Task: Change  the formatting of the data to 'Which is Greater than 10 'In conditional formating, put the option 'Red Text. 'add another formatting option Format As Table, insert the option 'Light Gray, Table style light 1 'In the sheet  Expense Tracker Log Workbookbook
Action: Mouse moved to (232, 123)
Screenshot: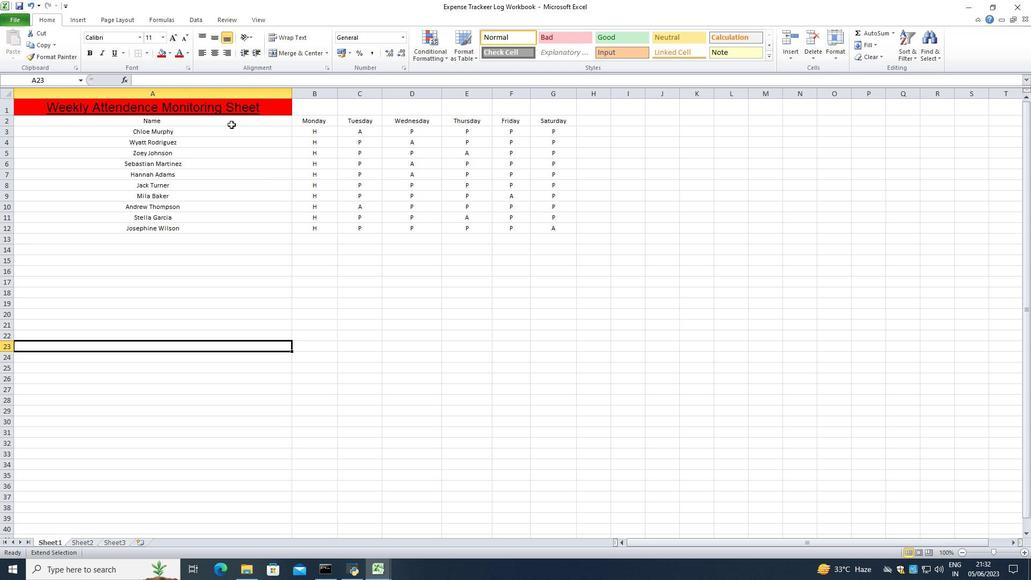 
Action: Mouse pressed left at (232, 123)
Screenshot: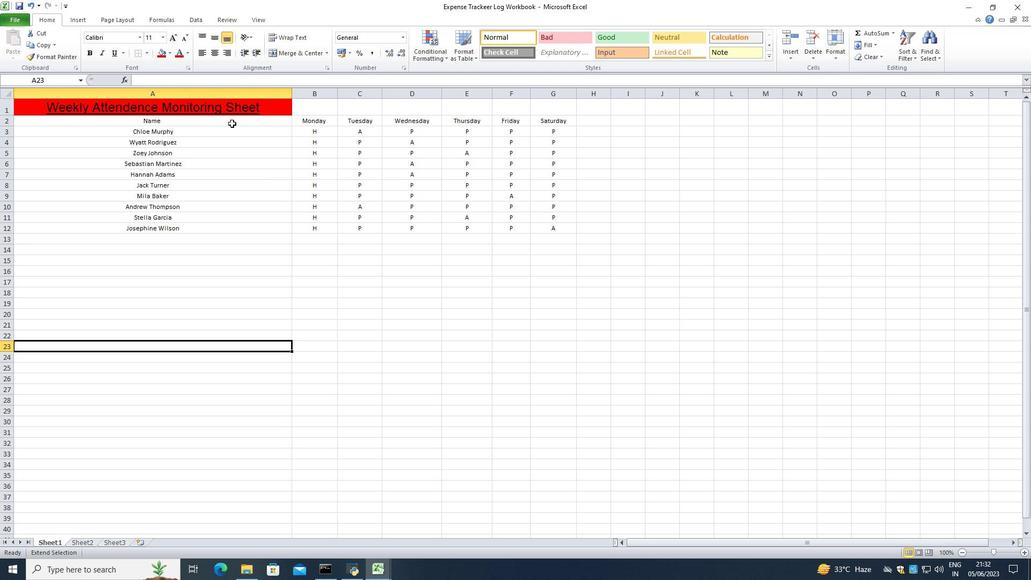 
Action: Key pressed <Key.right><Key.right><Key.right><Key.right><Key.right><Key.right>
Screenshot: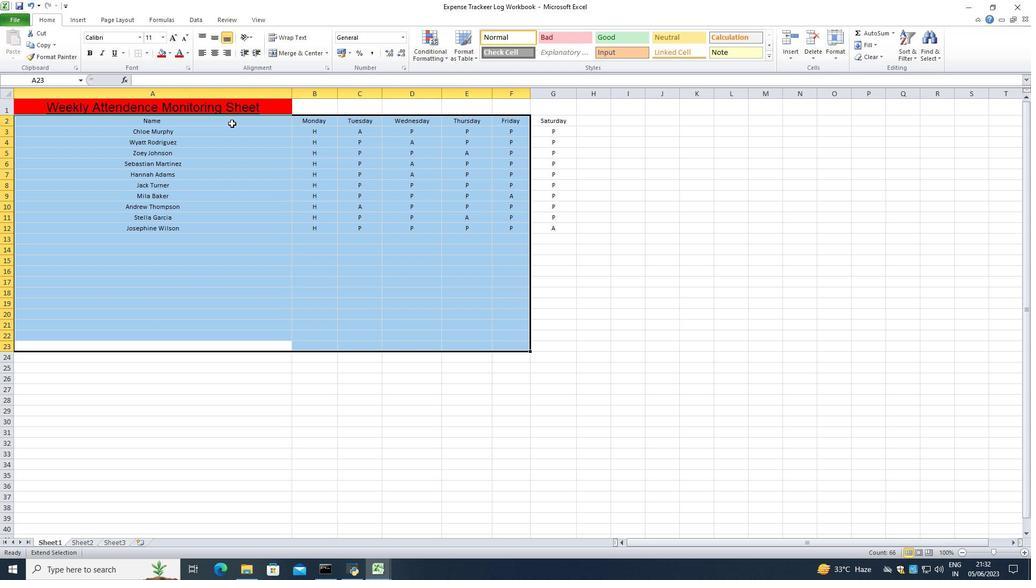 
Action: Mouse moved to (242, 123)
Screenshot: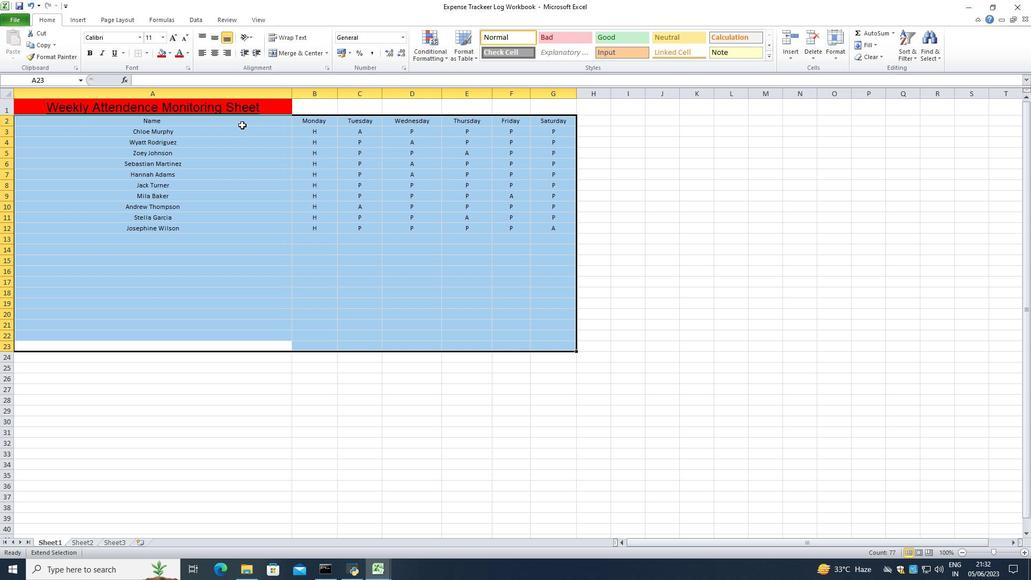 
Action: Mouse pressed left at (242, 123)
Screenshot: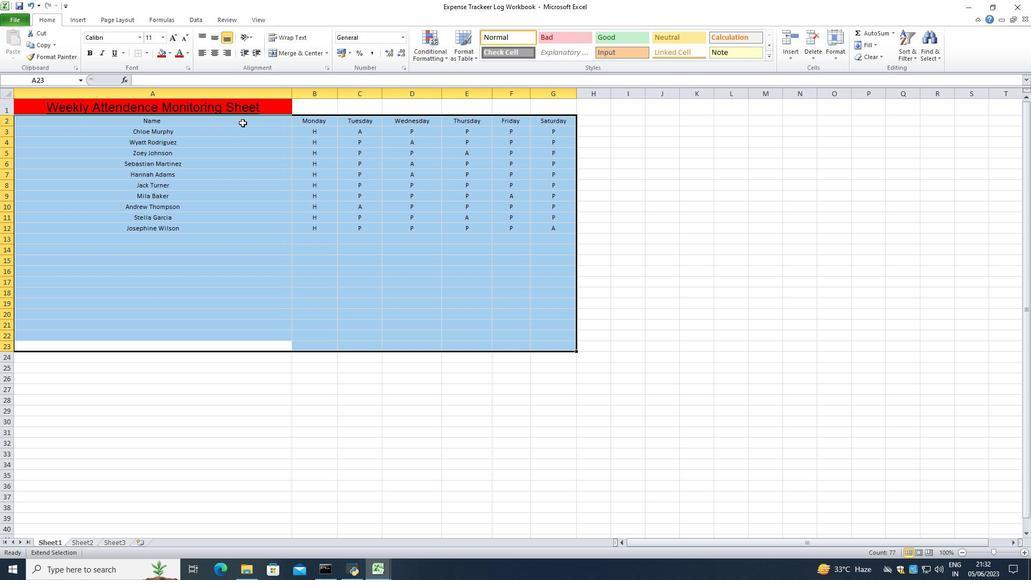 
Action: Mouse moved to (243, 121)
Screenshot: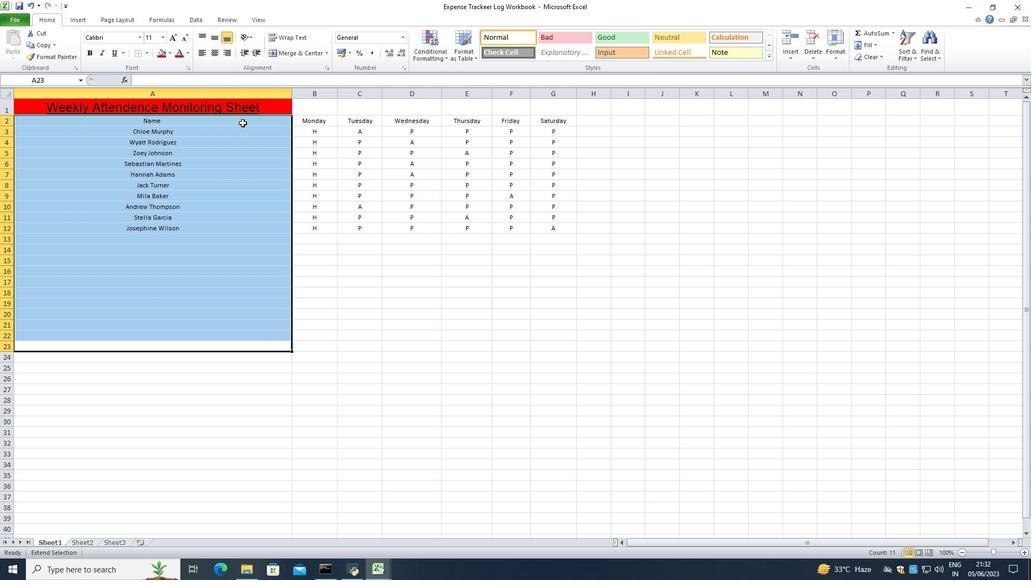 
Action: Mouse pressed left at (243, 121)
Screenshot: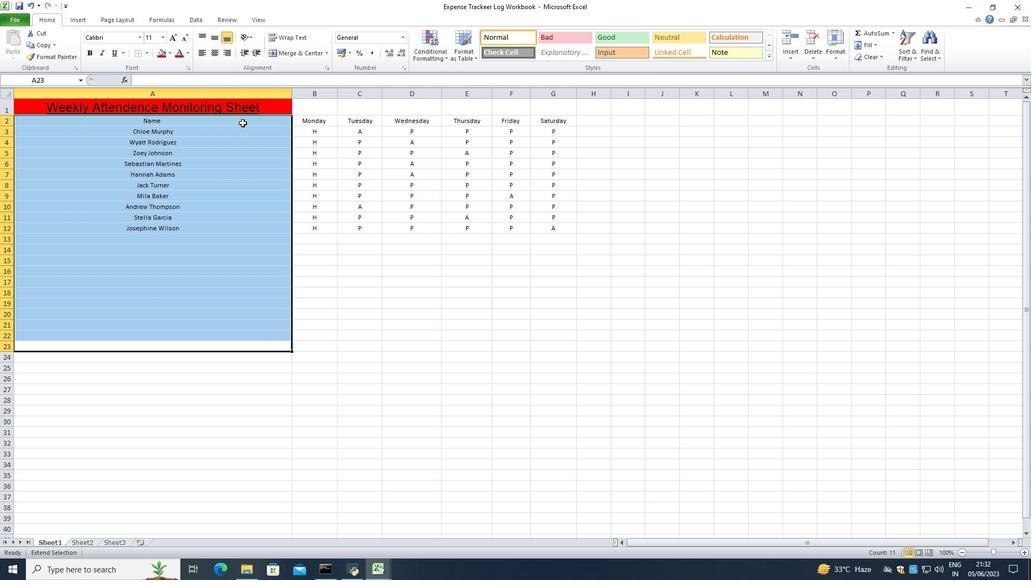 
Action: Mouse moved to (374, 306)
Screenshot: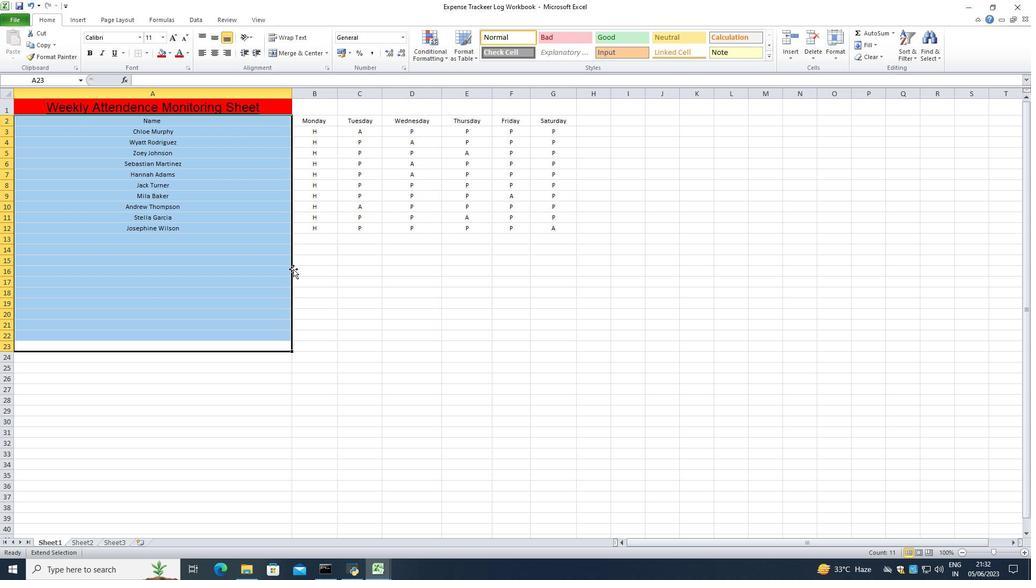 
Action: Mouse pressed left at (374, 306)
Screenshot: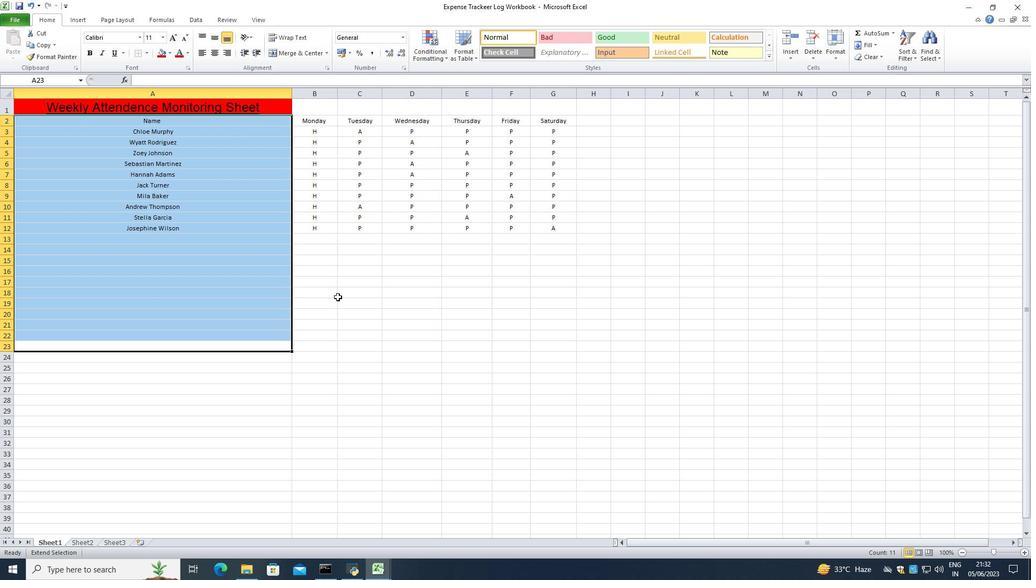 
Action: Mouse moved to (239, 155)
Screenshot: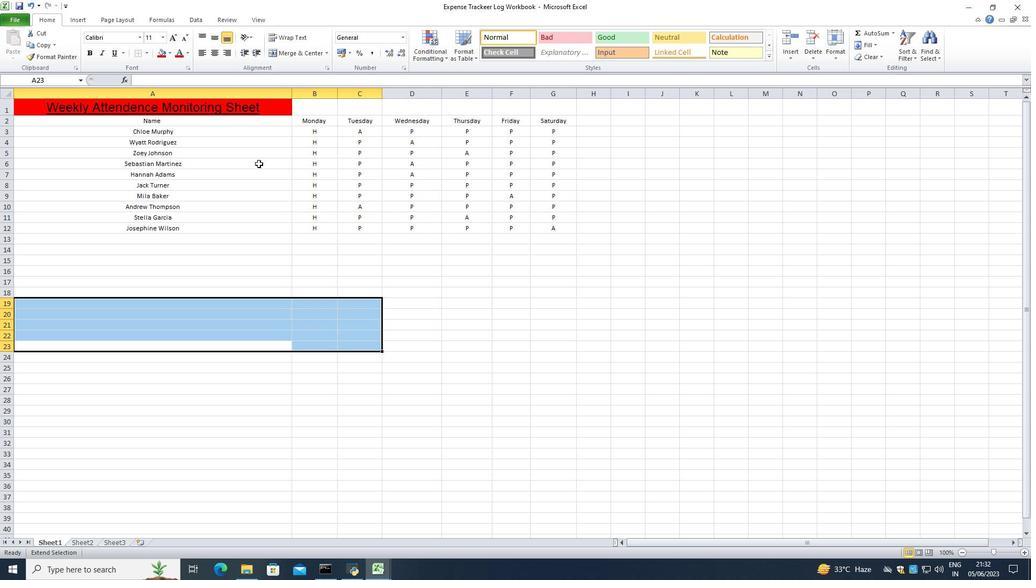 
Action: Mouse pressed left at (239, 155)
Screenshot: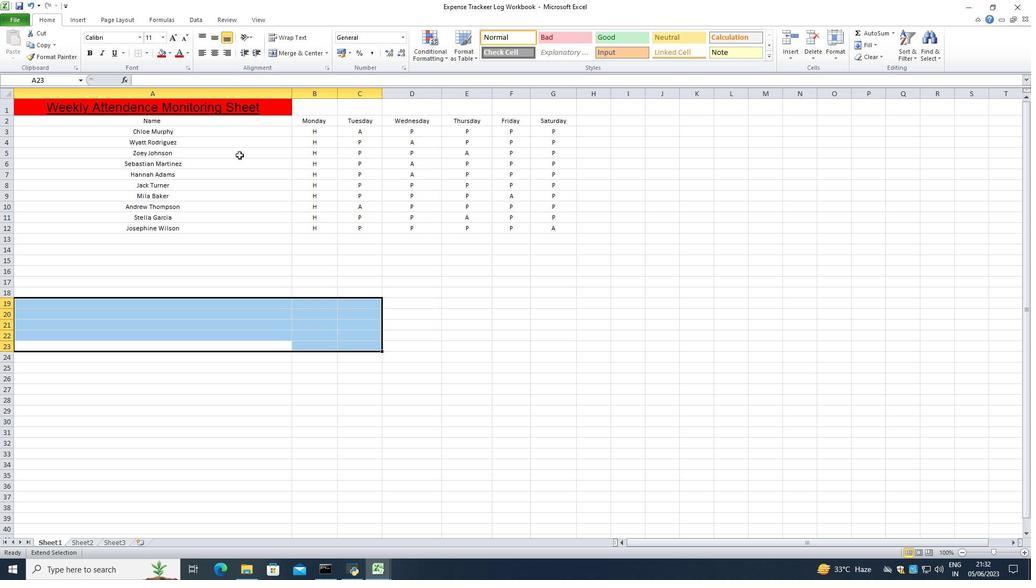 
Action: Mouse moved to (435, 44)
Screenshot: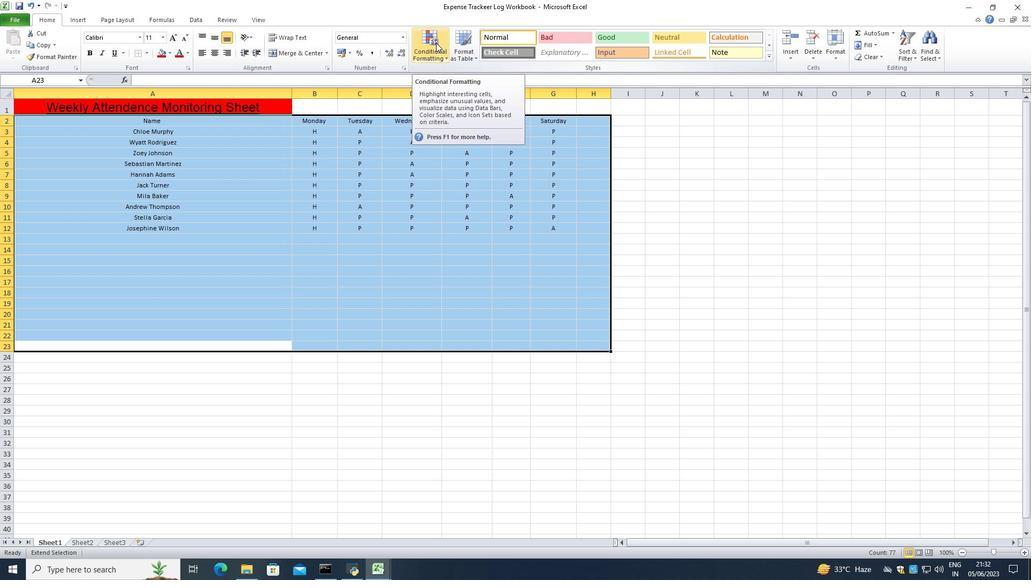 
Action: Mouse pressed left at (435, 44)
Screenshot: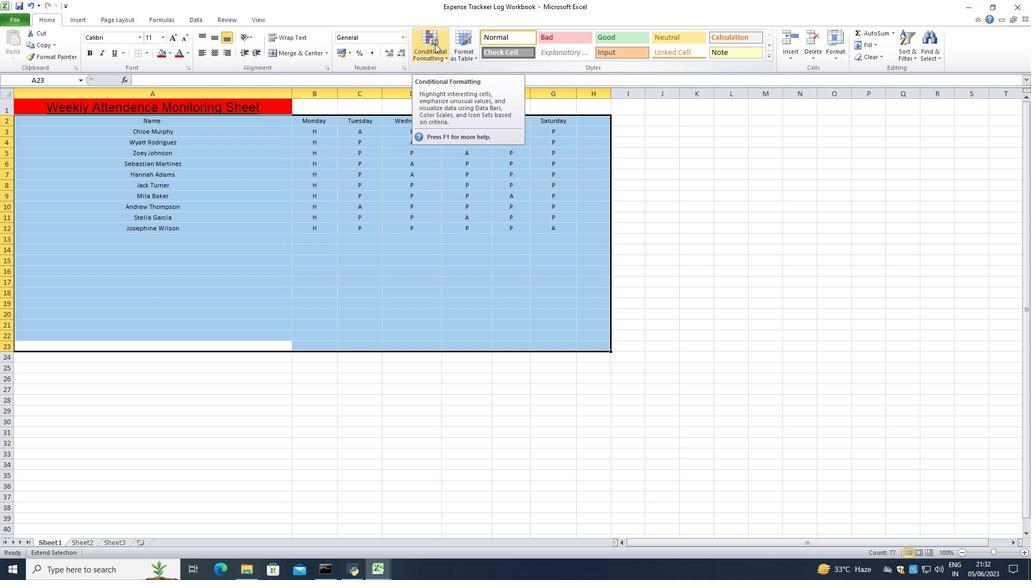 
Action: Mouse moved to (447, 73)
Screenshot: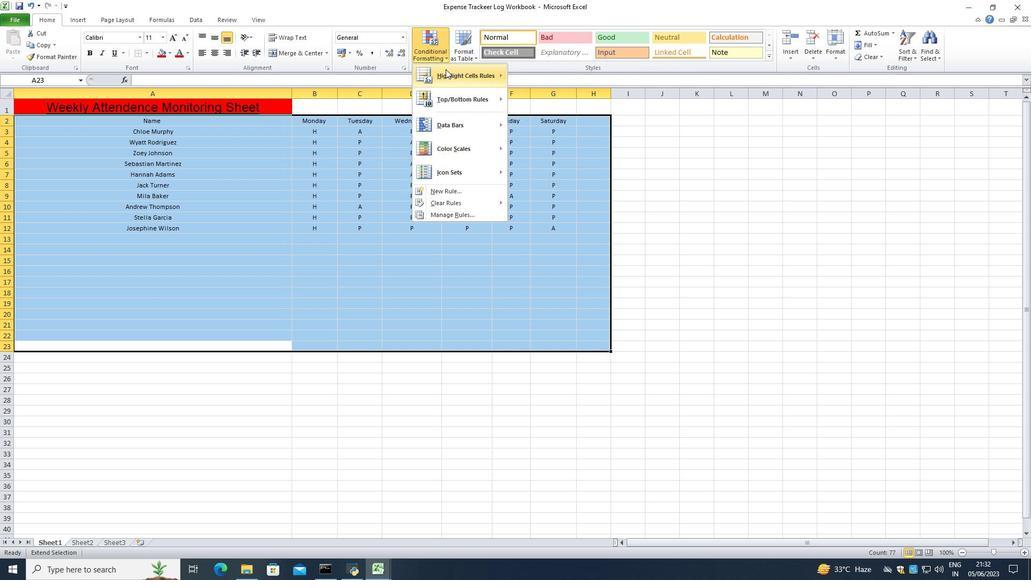 
Action: Mouse pressed left at (447, 73)
Screenshot: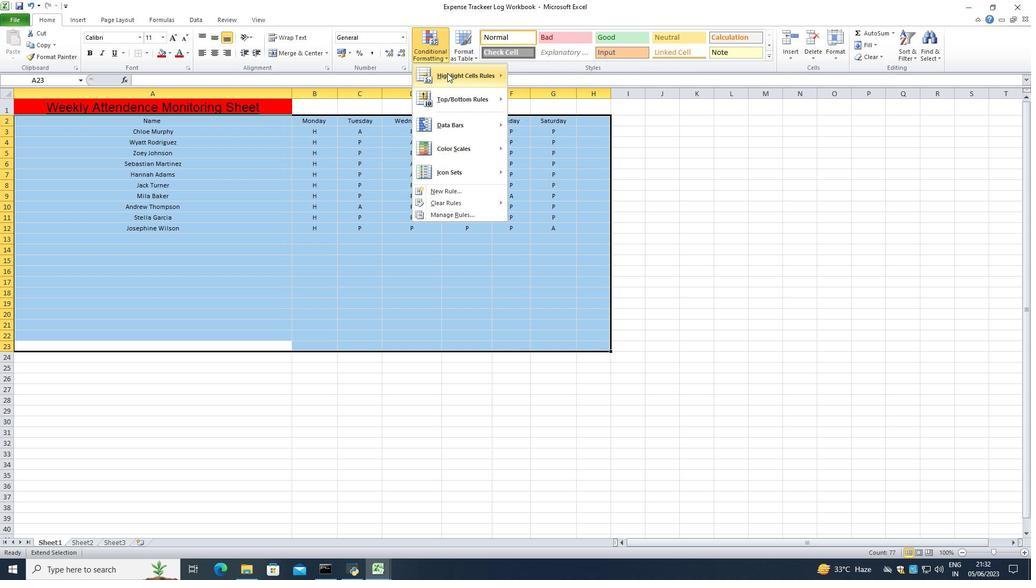 
Action: Mouse moved to (526, 78)
Screenshot: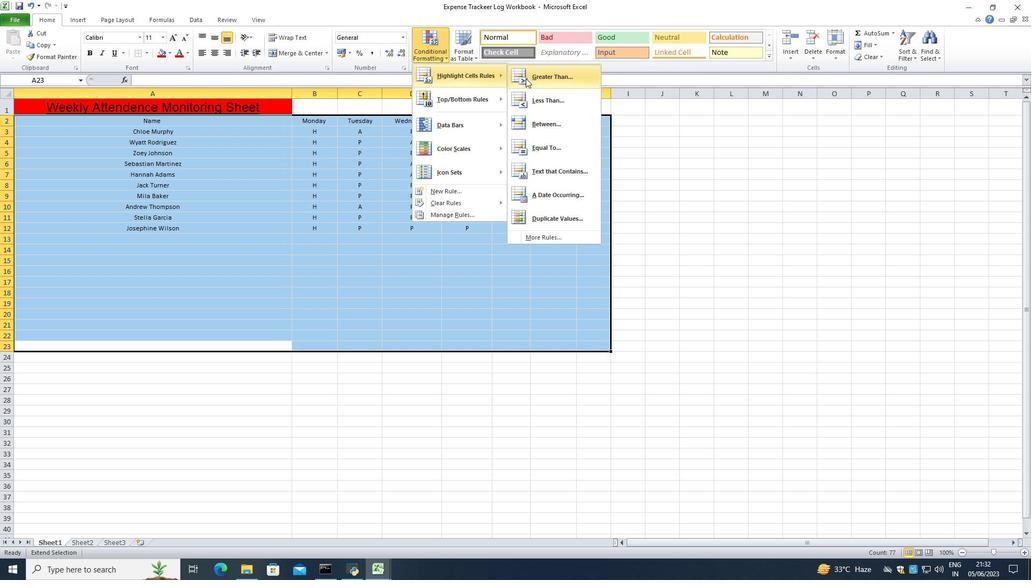 
Action: Mouse pressed left at (526, 78)
Screenshot: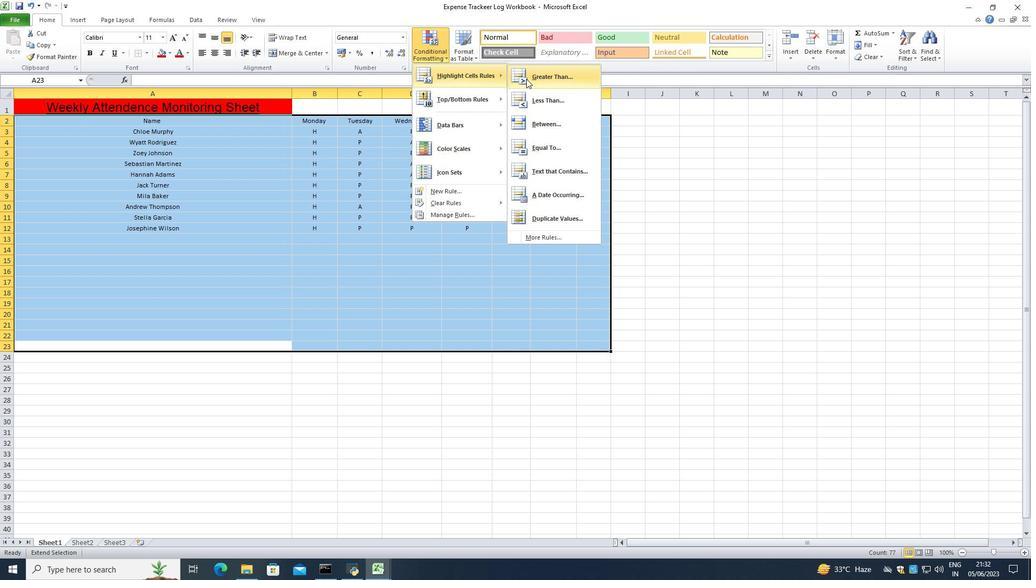 
Action: Mouse moved to (327, 231)
Screenshot: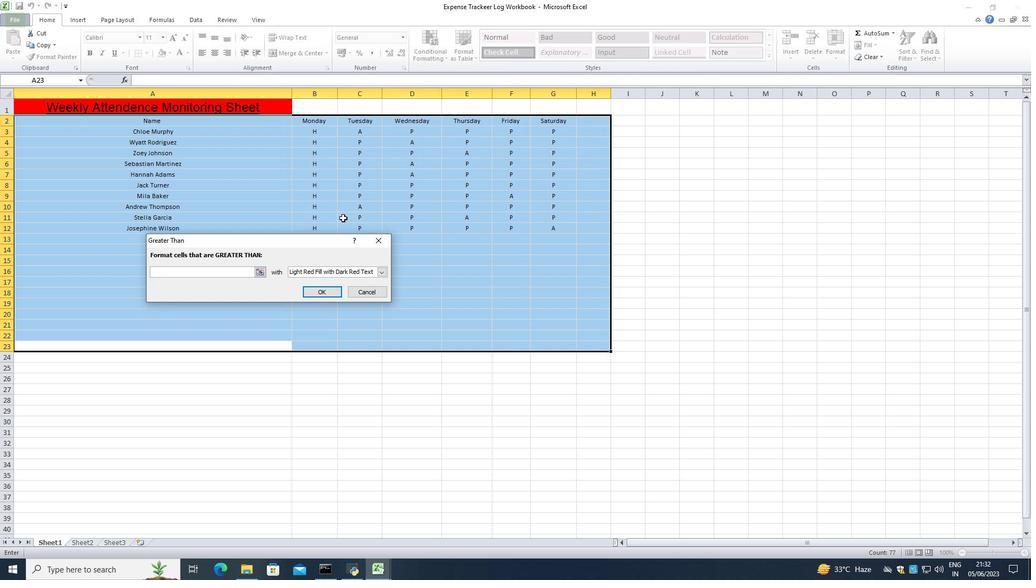 
Action: Key pressed 1
Screenshot: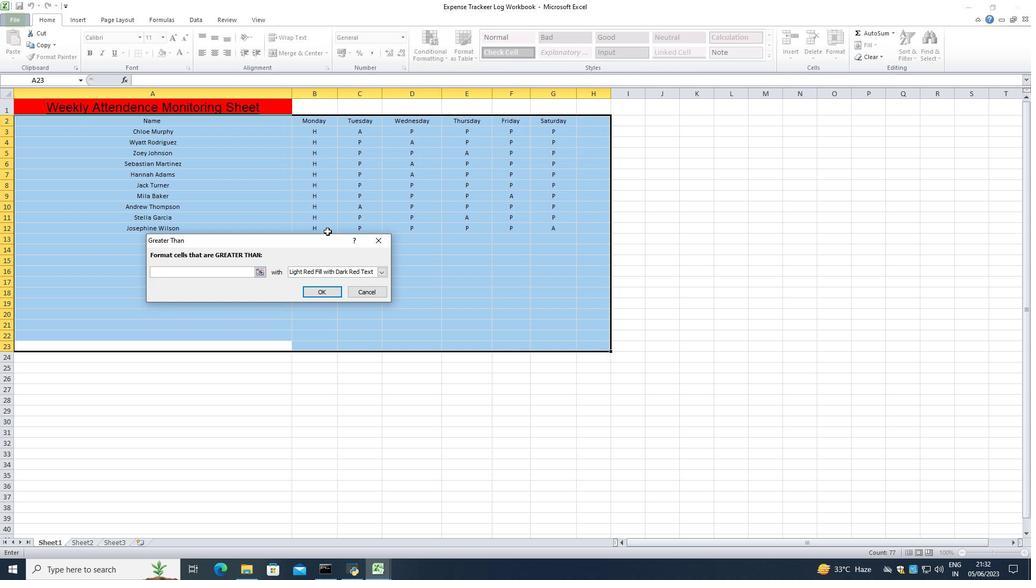 
Action: Mouse moved to (327, 231)
Screenshot: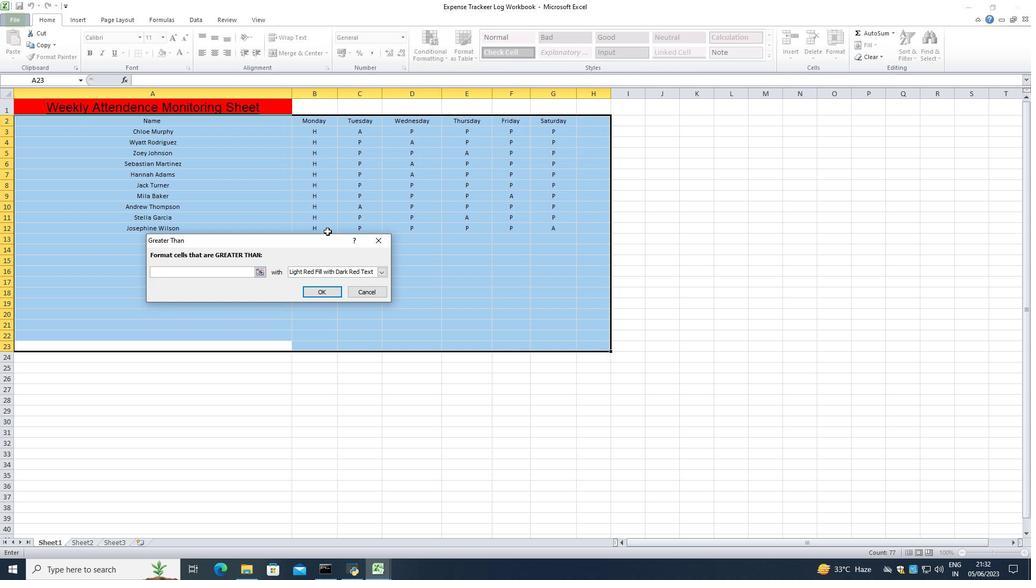 
Action: Key pressed 0
Screenshot: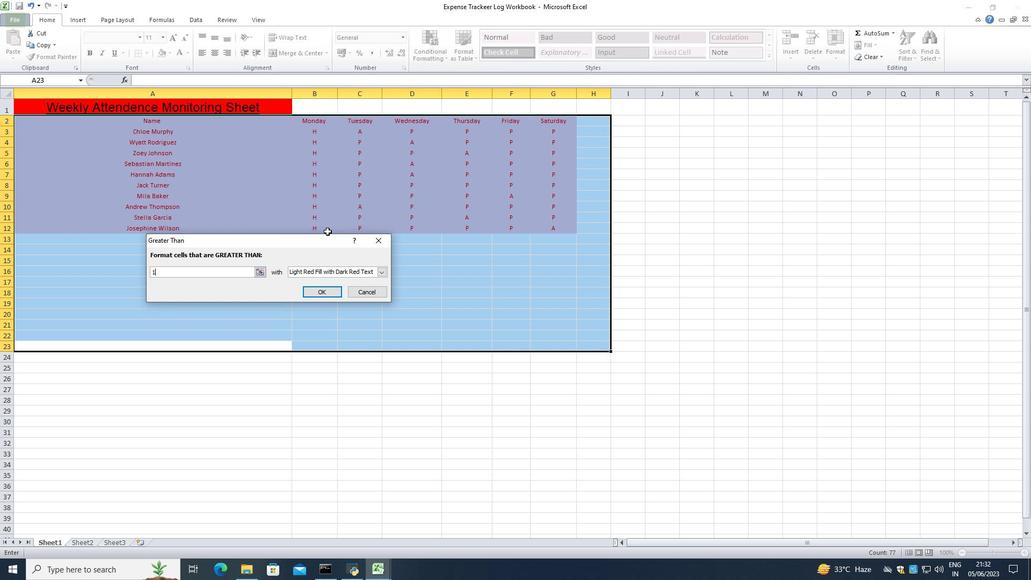 
Action: Mouse moved to (380, 271)
Screenshot: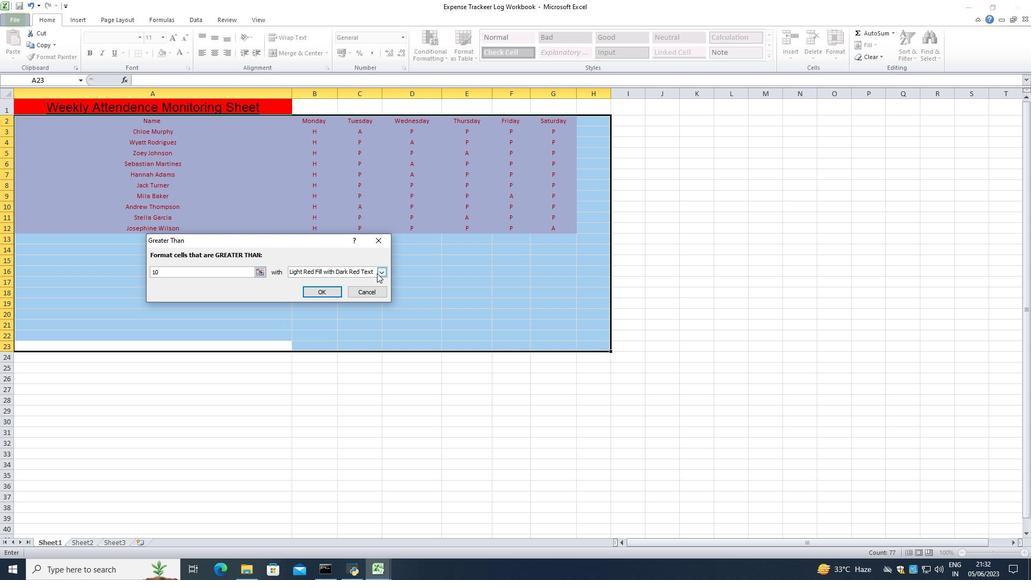 
Action: Mouse pressed left at (380, 271)
Screenshot: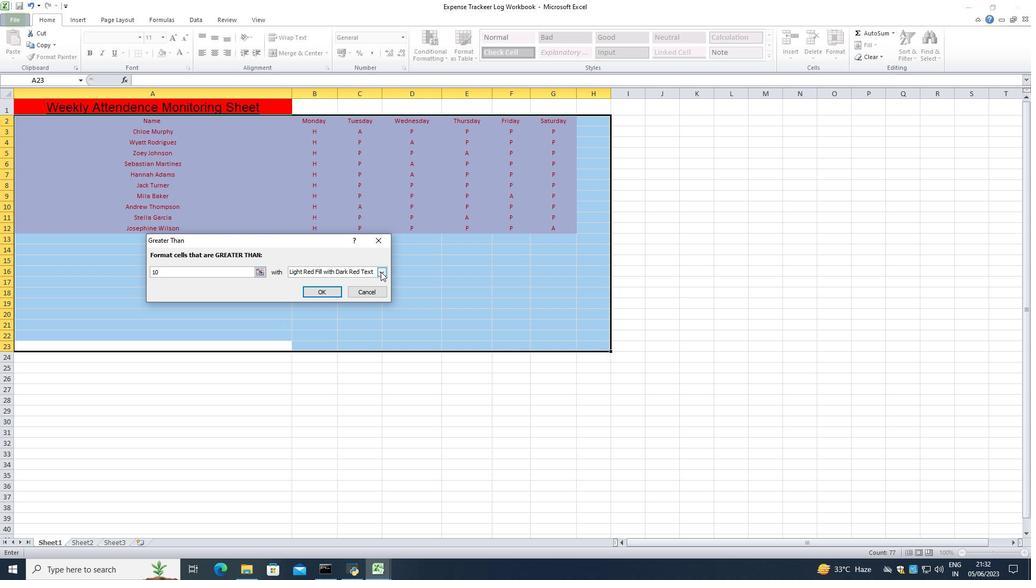 
Action: Mouse moved to (356, 308)
Screenshot: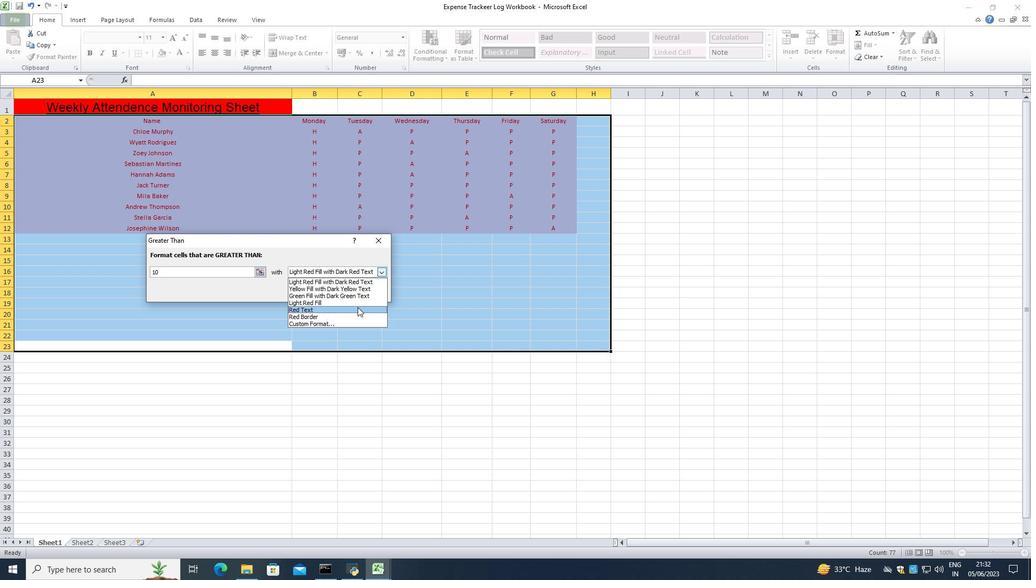 
Action: Mouse pressed left at (356, 308)
Screenshot: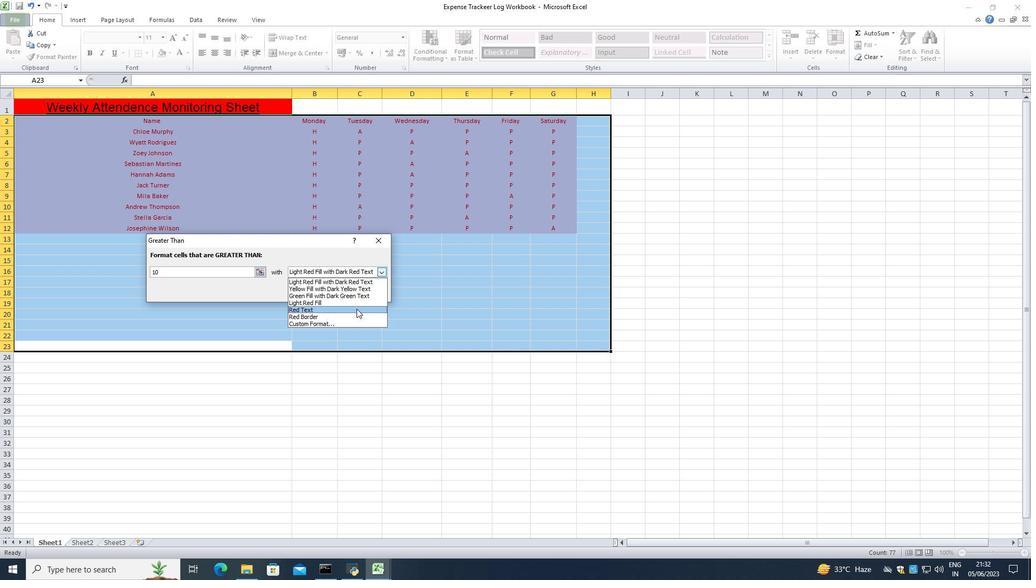
Action: Mouse moved to (324, 294)
Screenshot: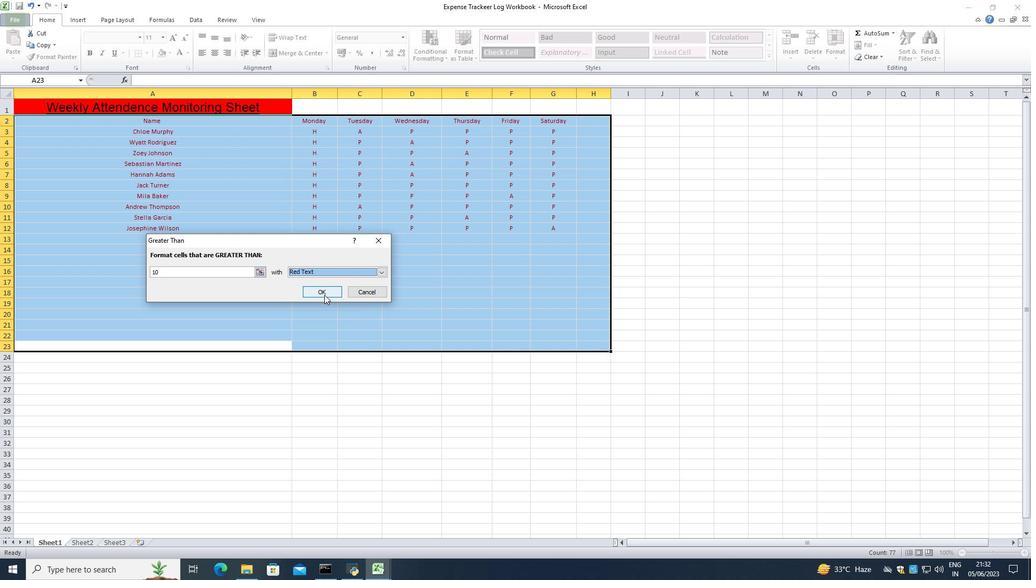 
Action: Mouse pressed left at (324, 294)
Screenshot: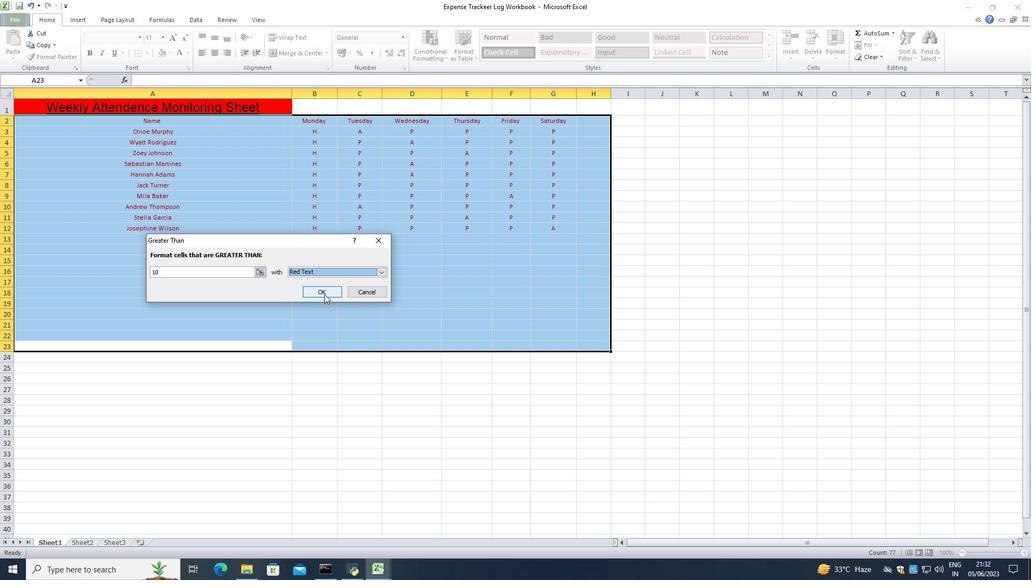 
Action: Mouse moved to (286, 395)
Screenshot: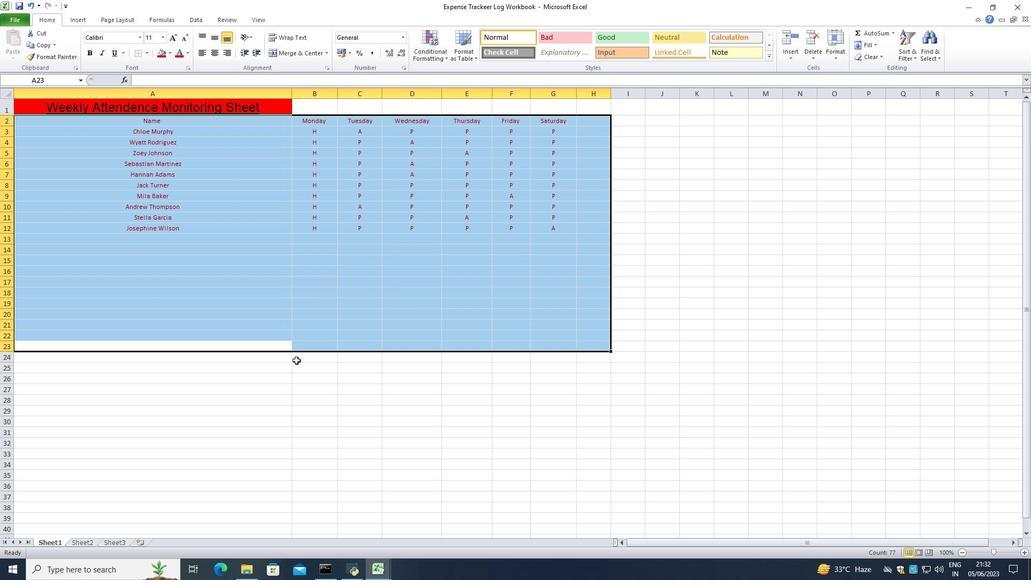 
Action: Mouse pressed left at (286, 395)
Screenshot: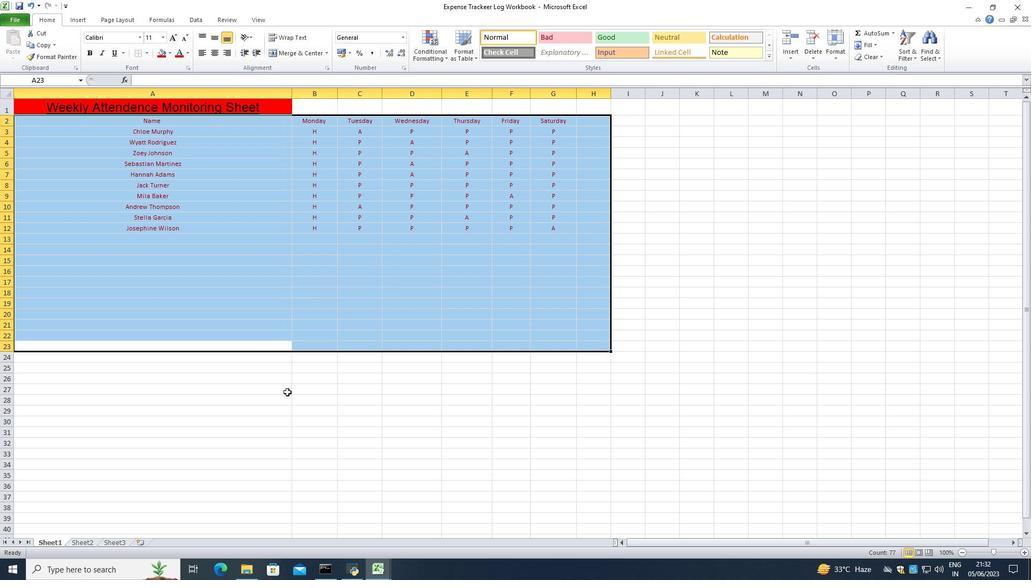 
Action: Mouse moved to (126, 125)
Screenshot: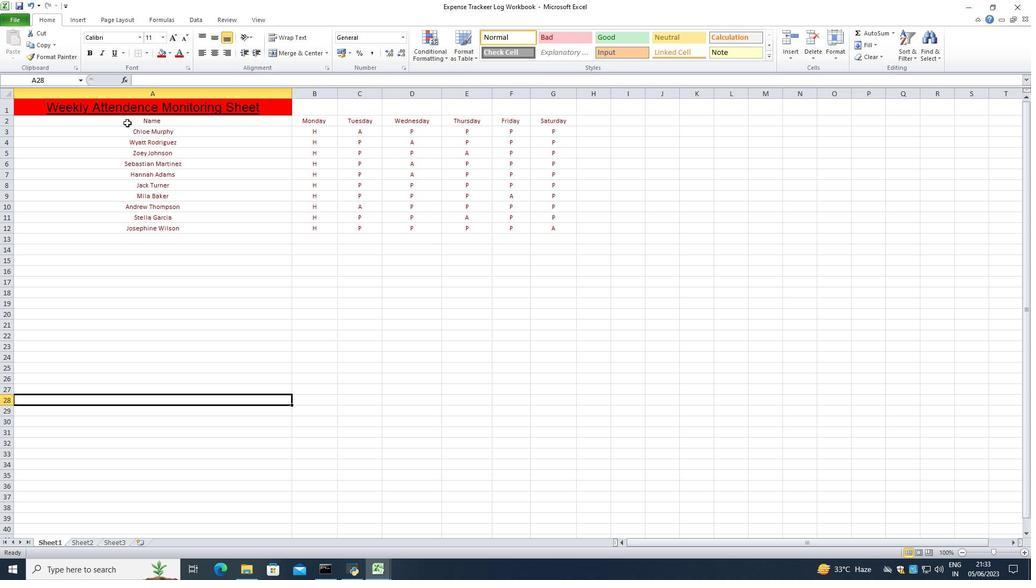 
Action: Mouse pressed left at (126, 125)
Screenshot: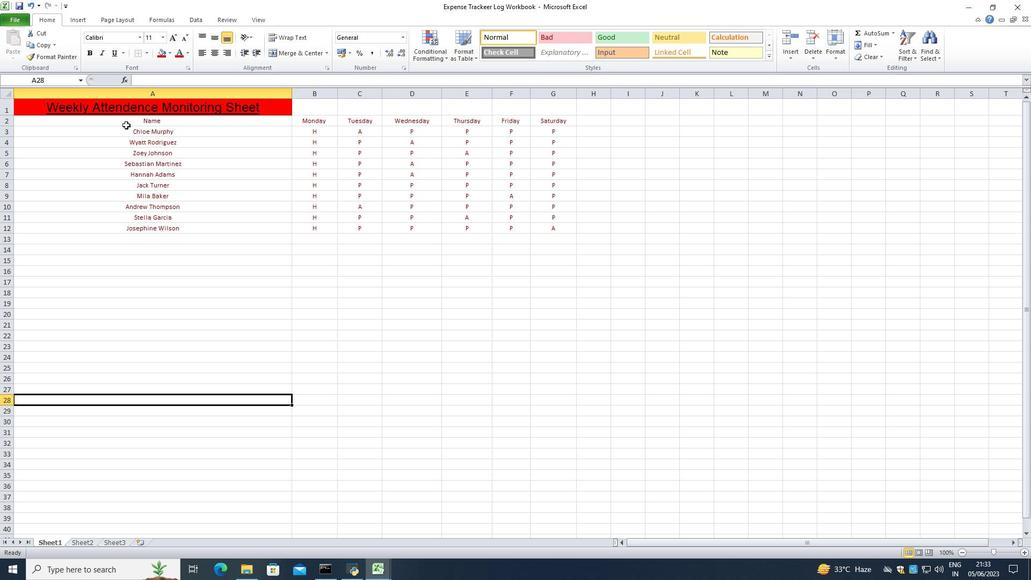 
Action: Mouse moved to (139, 109)
Screenshot: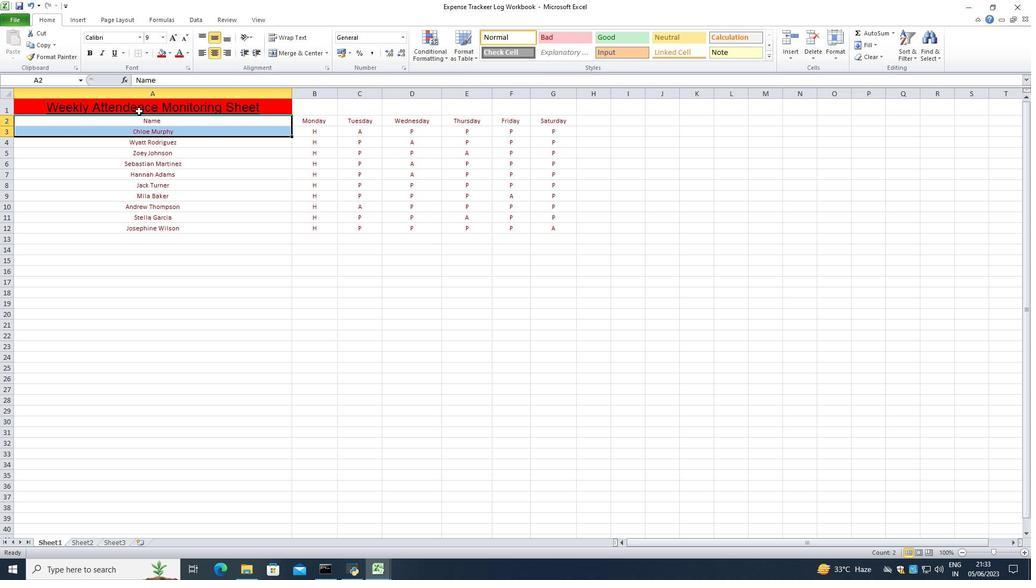 
Action: Mouse pressed left at (139, 109)
Screenshot: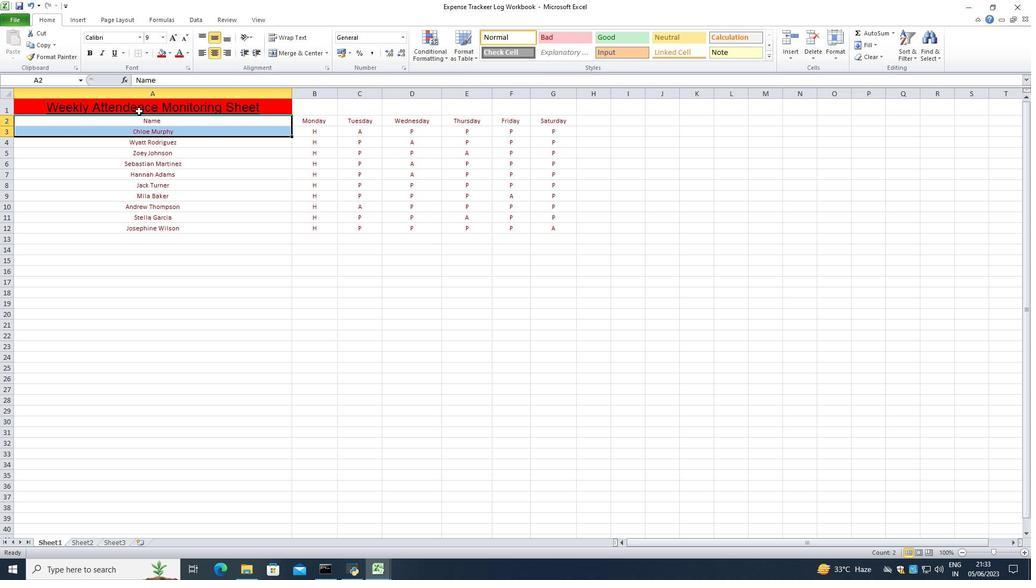 
Action: Mouse moved to (461, 48)
Screenshot: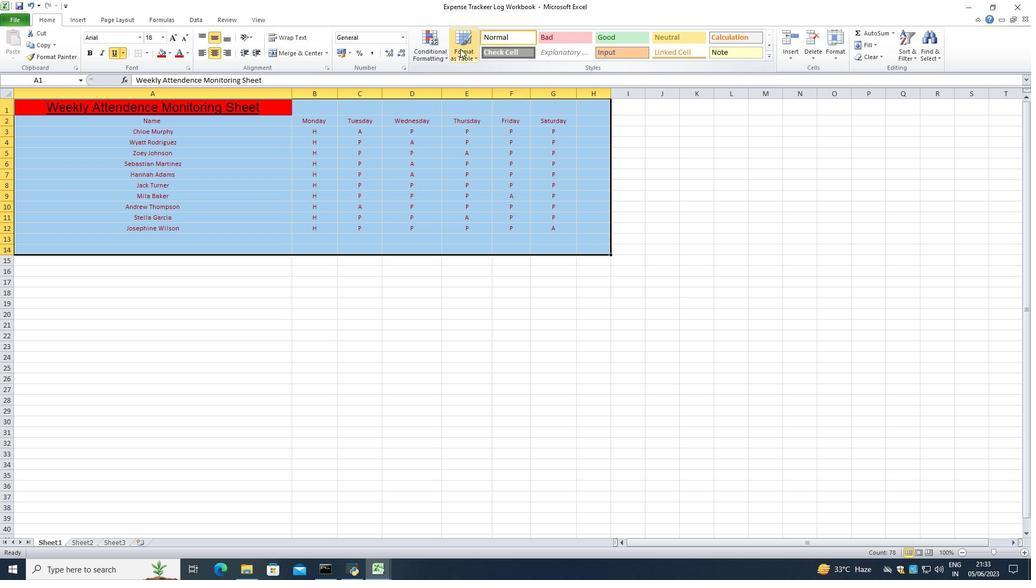
Action: Mouse pressed left at (461, 48)
Screenshot: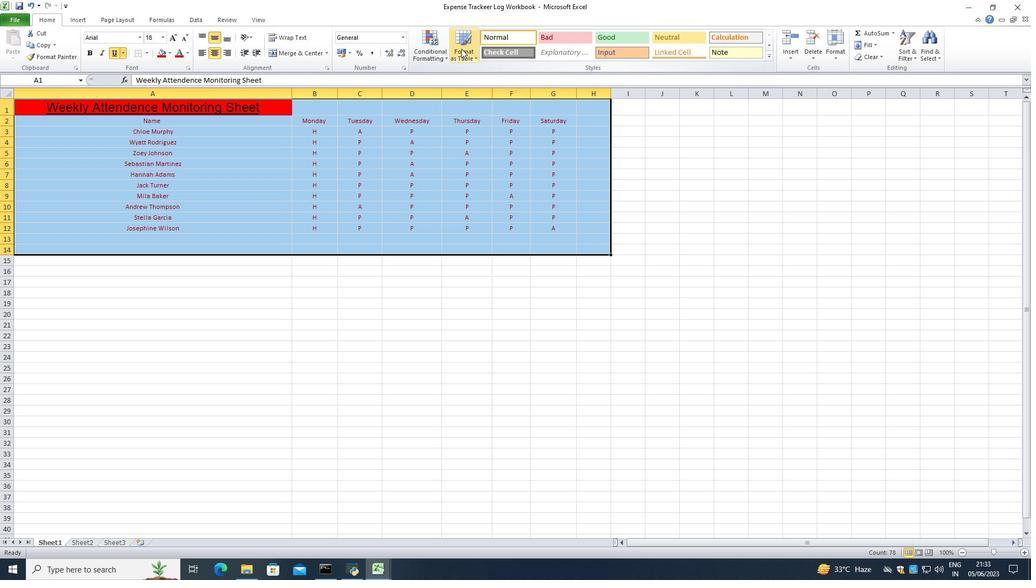 
Action: Mouse moved to (464, 94)
Screenshot: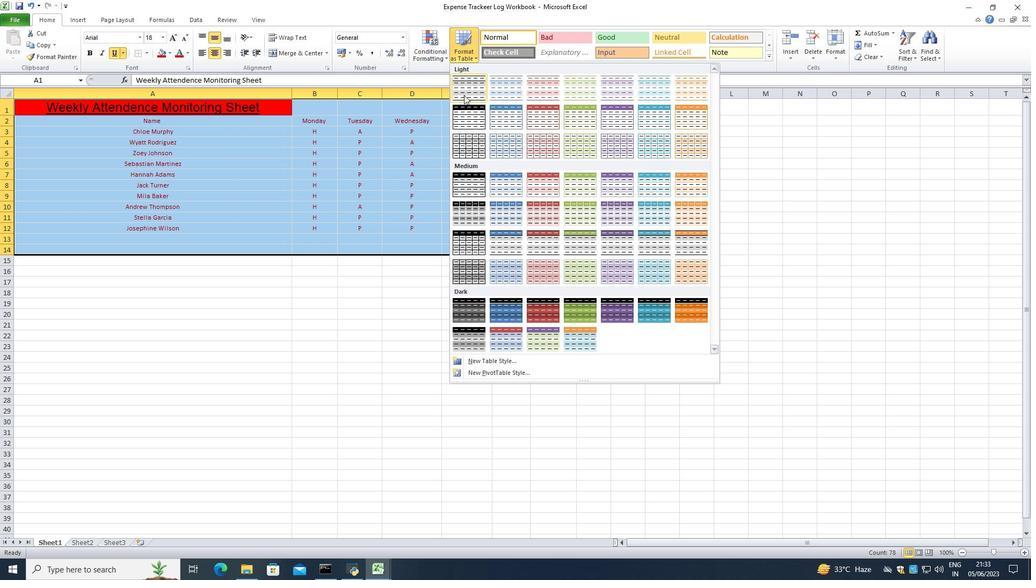 
Action: Mouse pressed left at (464, 94)
Screenshot: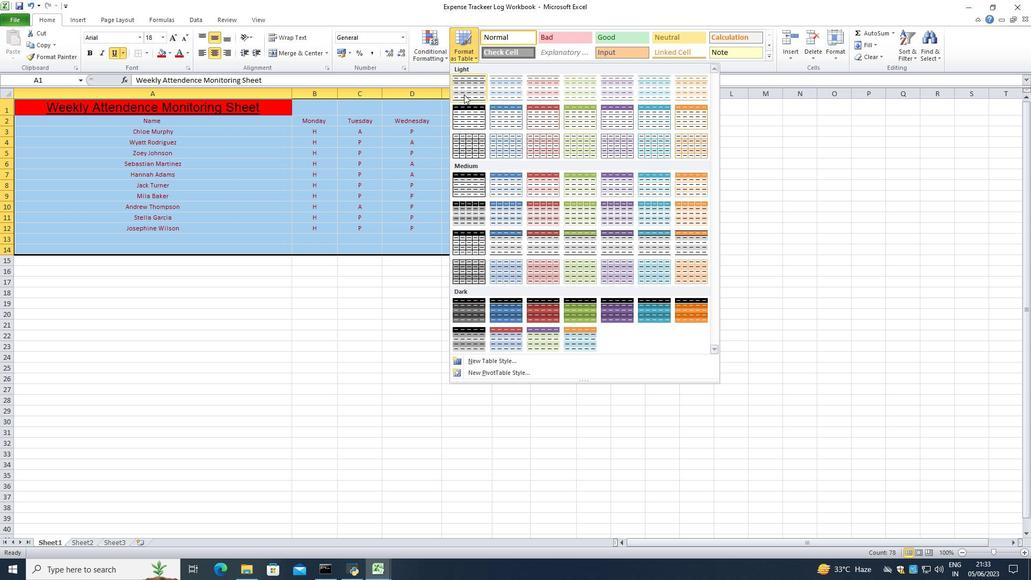 
Action: Mouse moved to (258, 291)
Screenshot: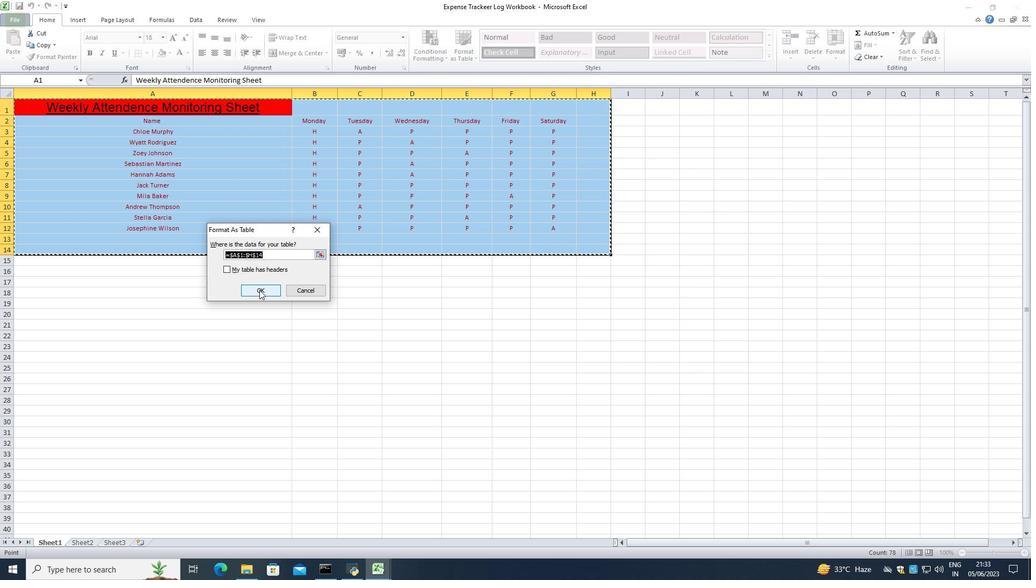 
Action: Mouse pressed left at (258, 291)
Screenshot: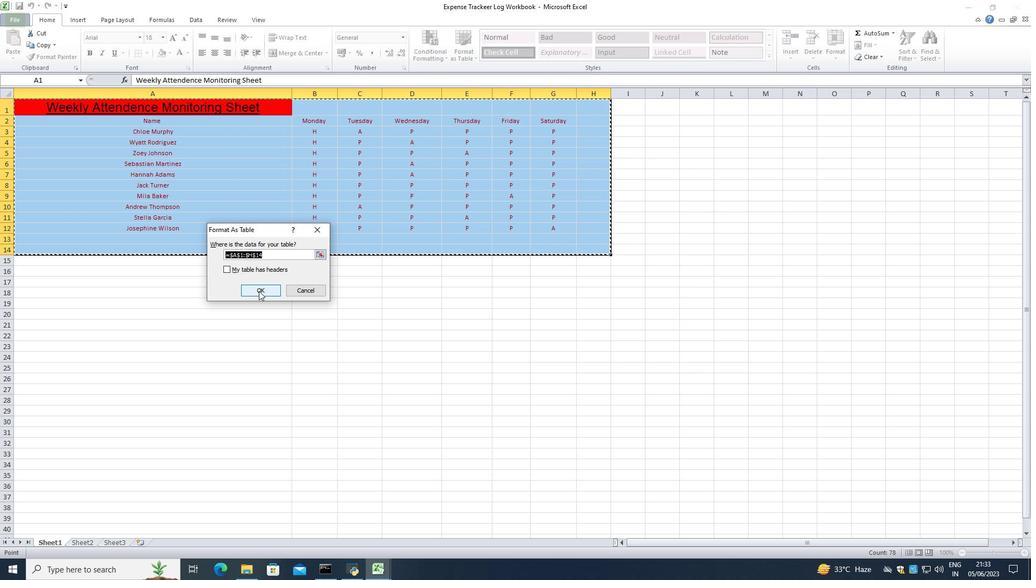 
Action: Mouse moved to (228, 300)
Screenshot: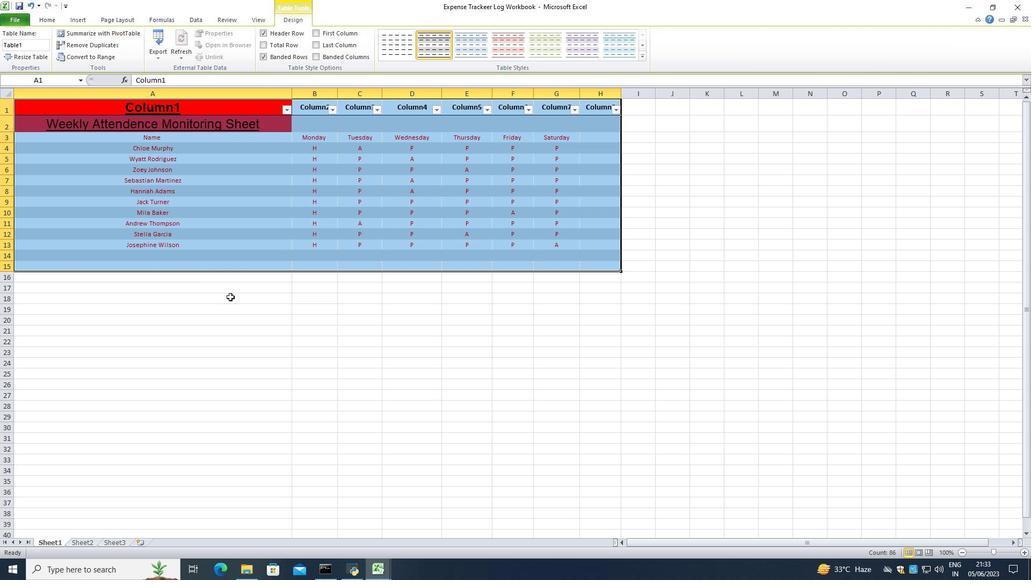 
Action: Mouse pressed left at (228, 300)
Screenshot: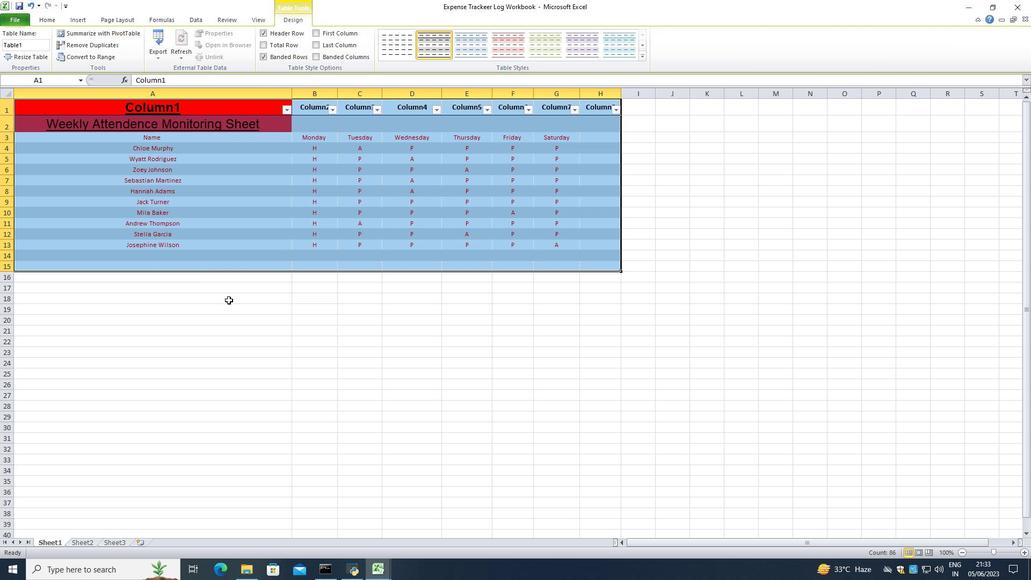 
Action: Mouse moved to (365, 191)
Screenshot: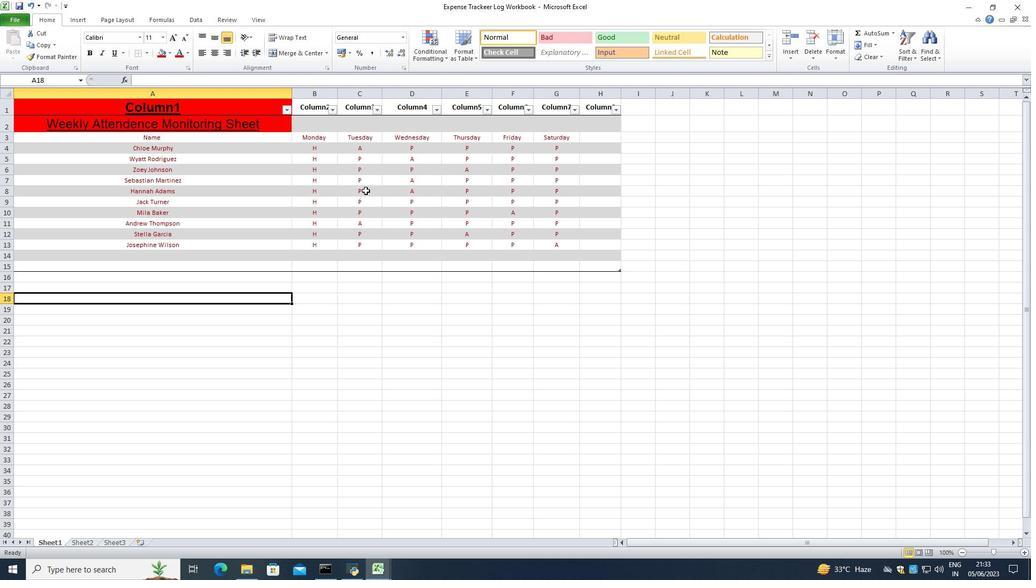 
Action: Key pressed ctrl+Z
Screenshot: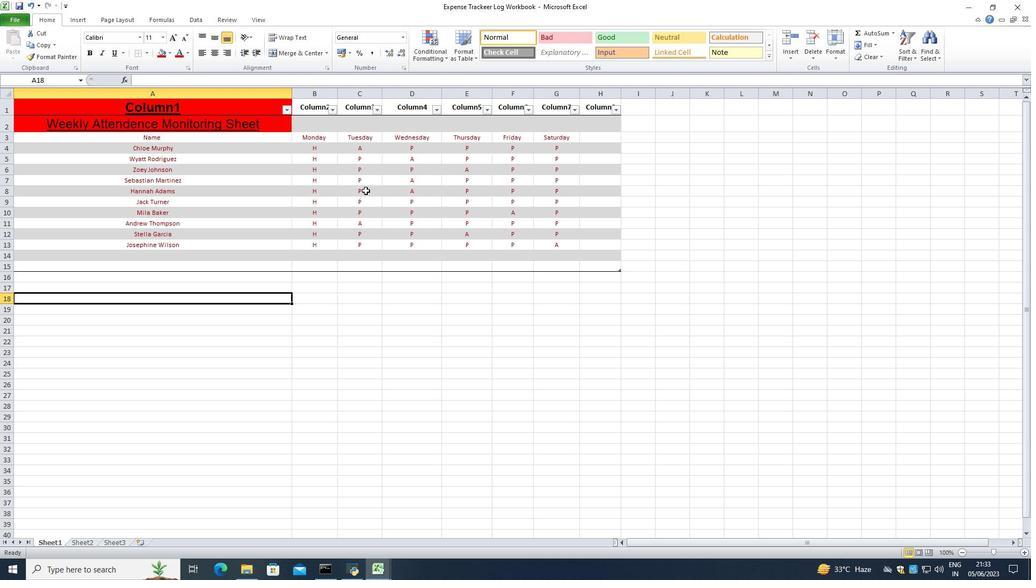 
Action: Mouse moved to (353, 311)
Screenshot: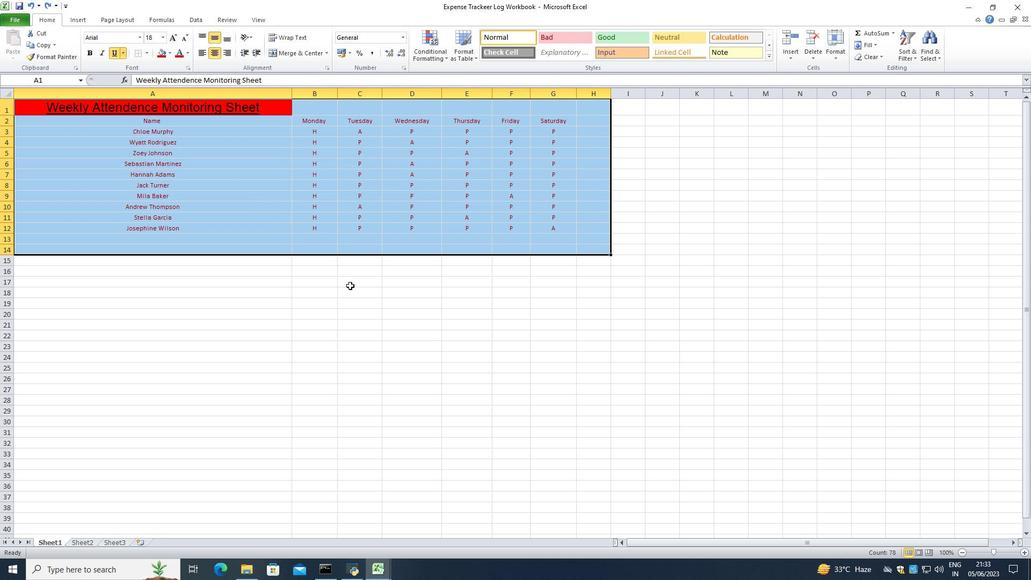 
Action: Mouse pressed left at (353, 311)
Screenshot: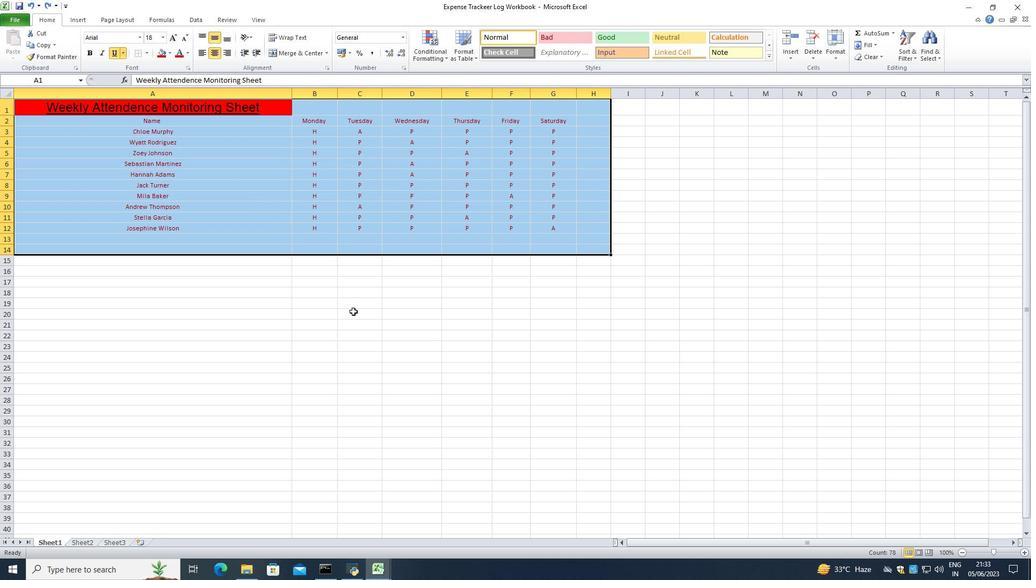 
Action: Mouse moved to (153, 123)
Screenshot: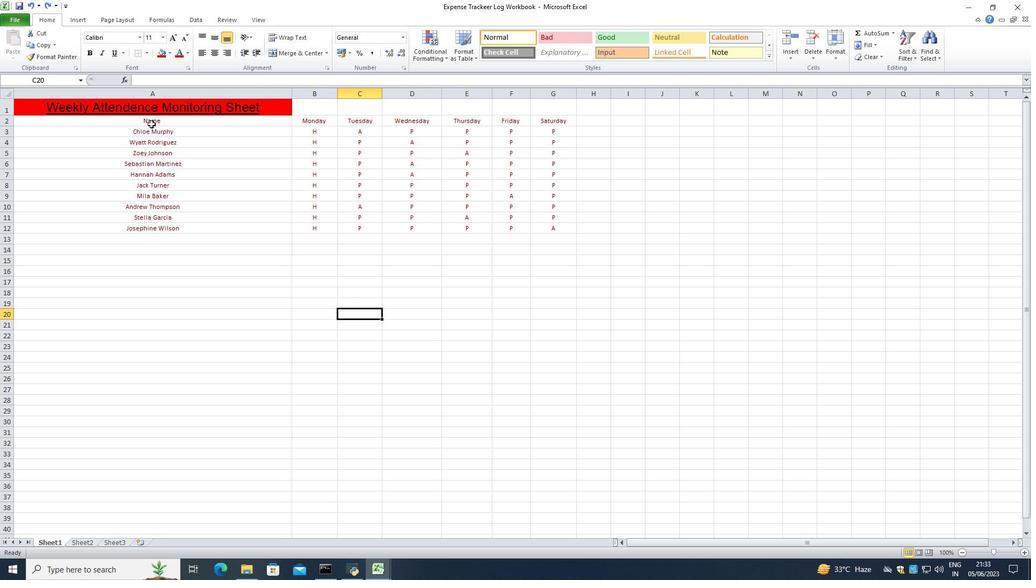 
Action: Mouse pressed left at (153, 123)
Screenshot: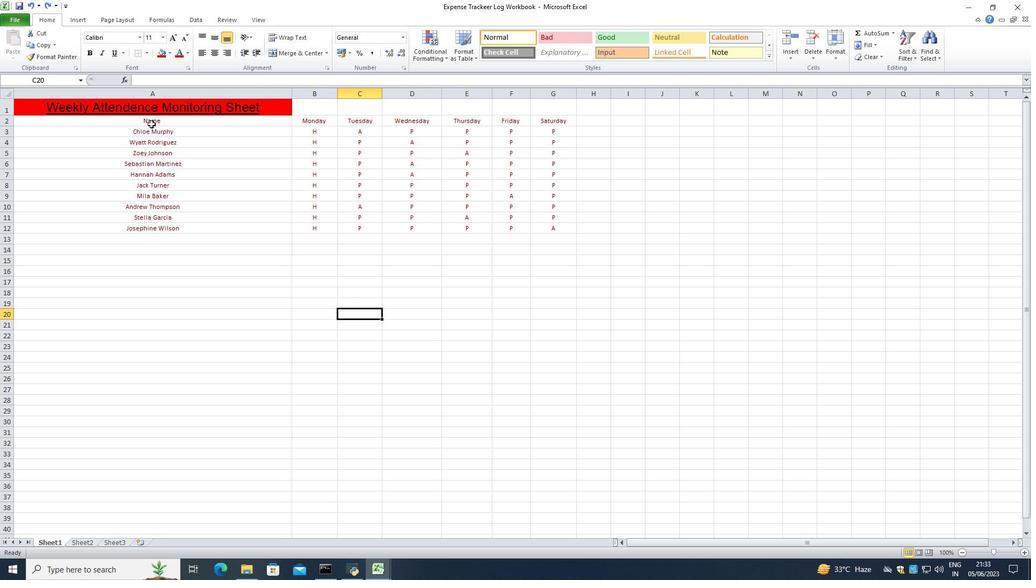 
Action: Mouse moved to (457, 54)
Screenshot: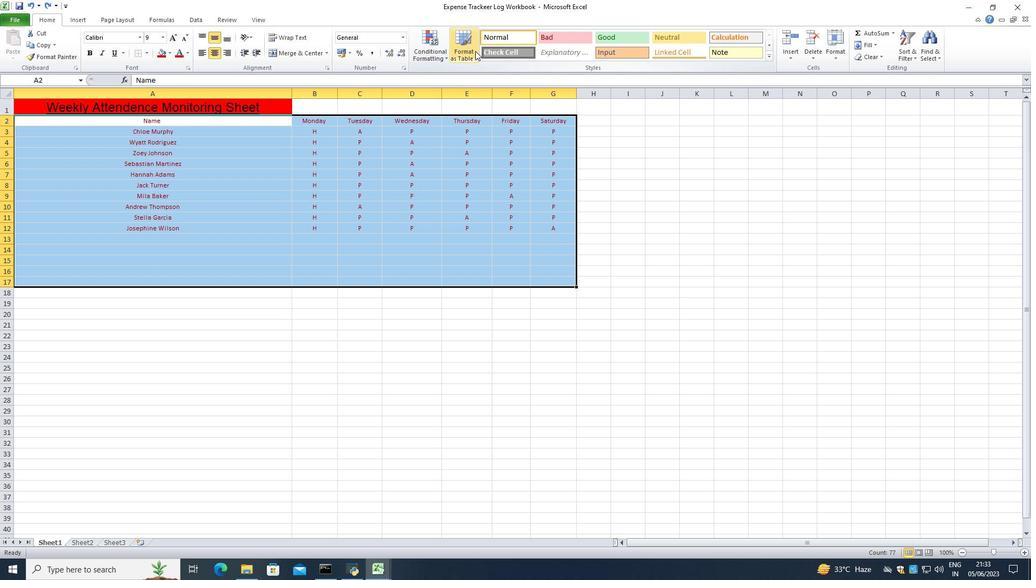
Action: Mouse pressed left at (457, 54)
Screenshot: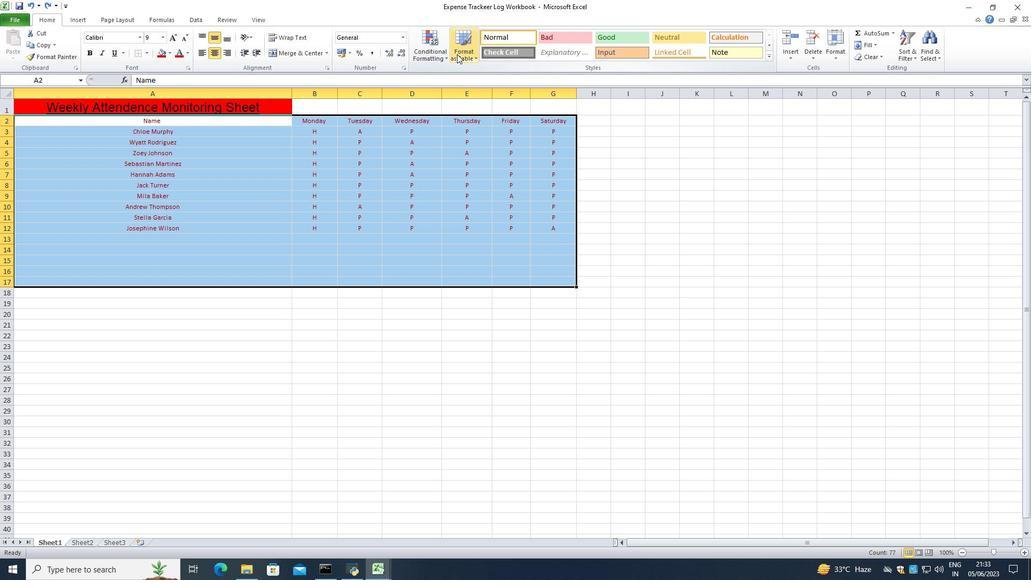 
Action: Mouse moved to (467, 96)
Screenshot: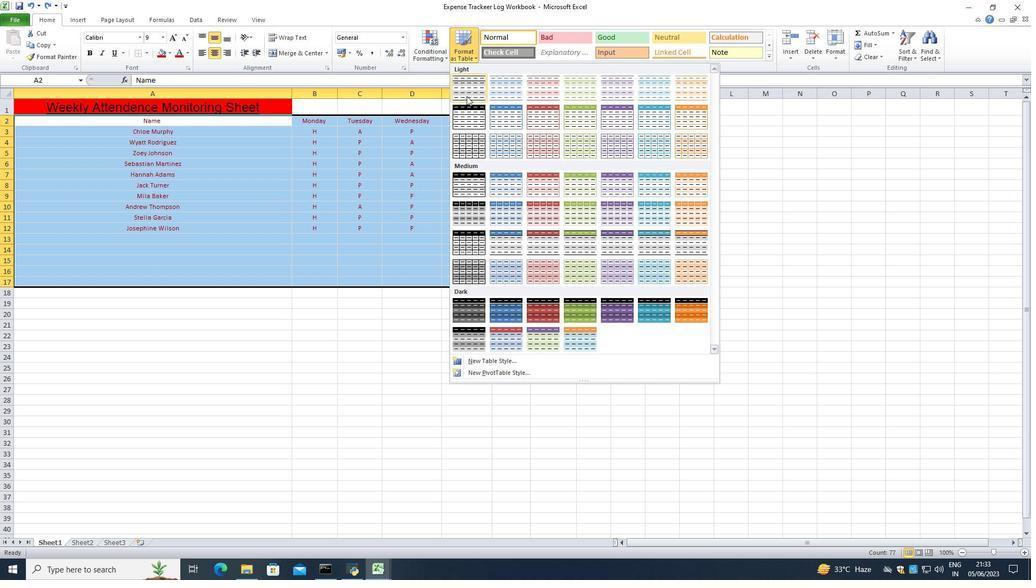 
Action: Mouse pressed left at (467, 96)
Screenshot: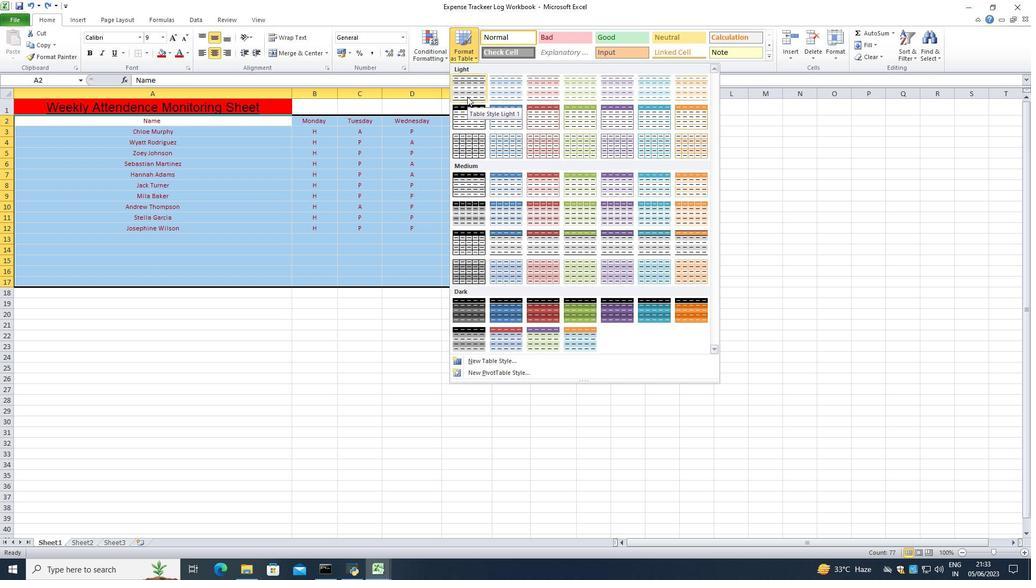 
Action: Mouse moved to (257, 290)
Screenshot: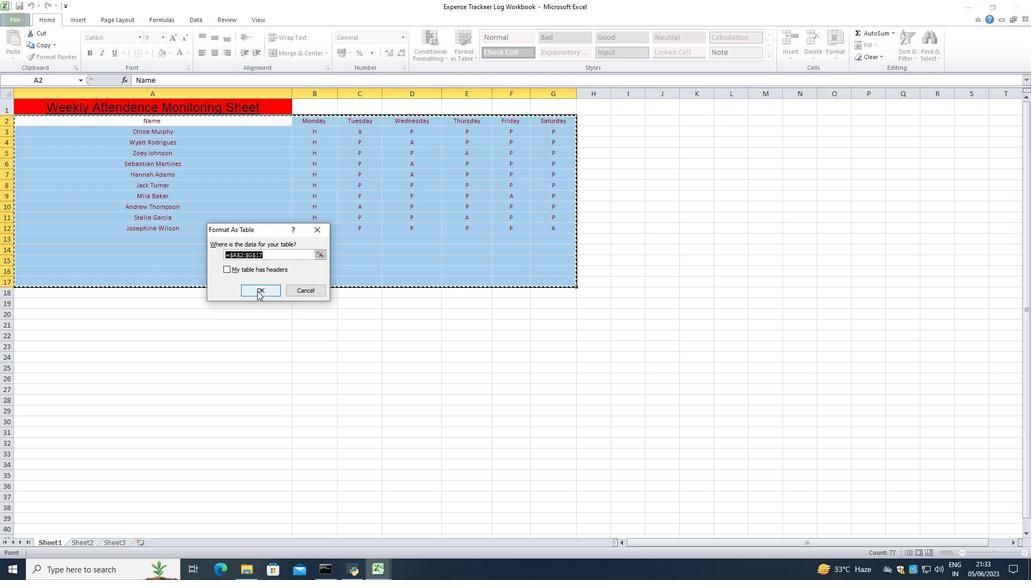 
Action: Mouse pressed left at (257, 290)
Screenshot: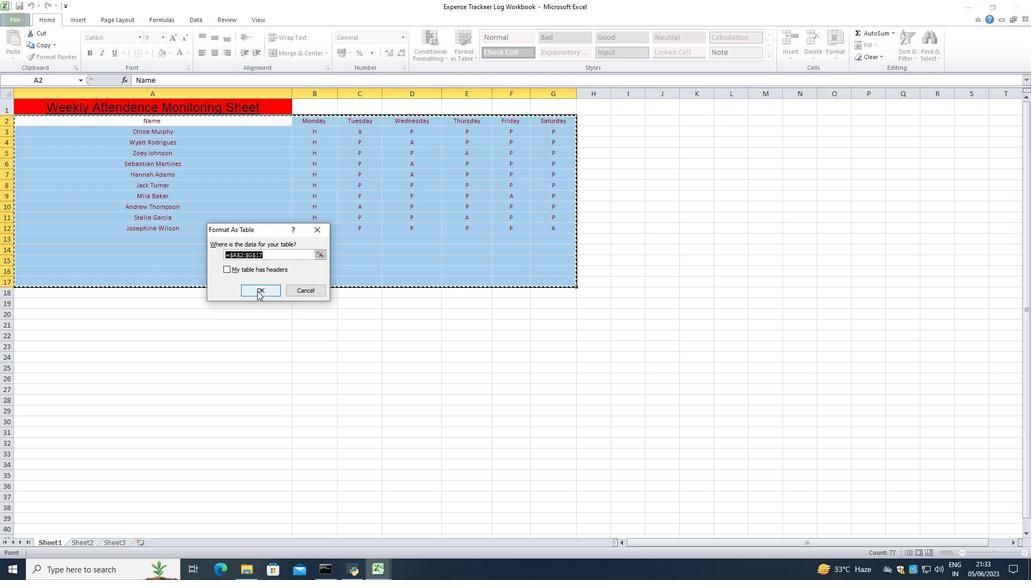 
Action: Mouse moved to (334, 369)
Screenshot: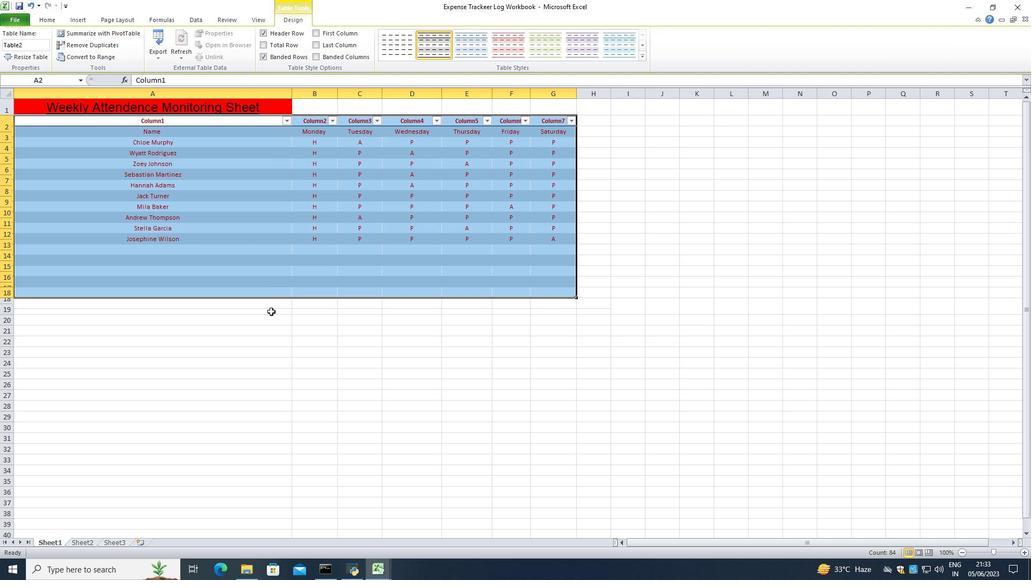 
Action: Mouse pressed left at (334, 369)
Screenshot: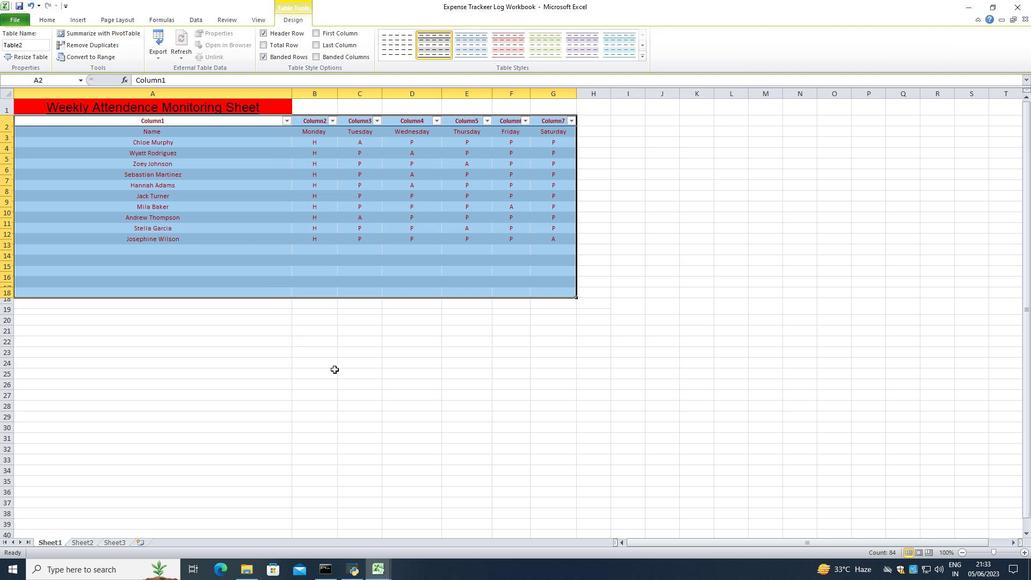 
Action: Mouse moved to (54, 165)
Screenshot: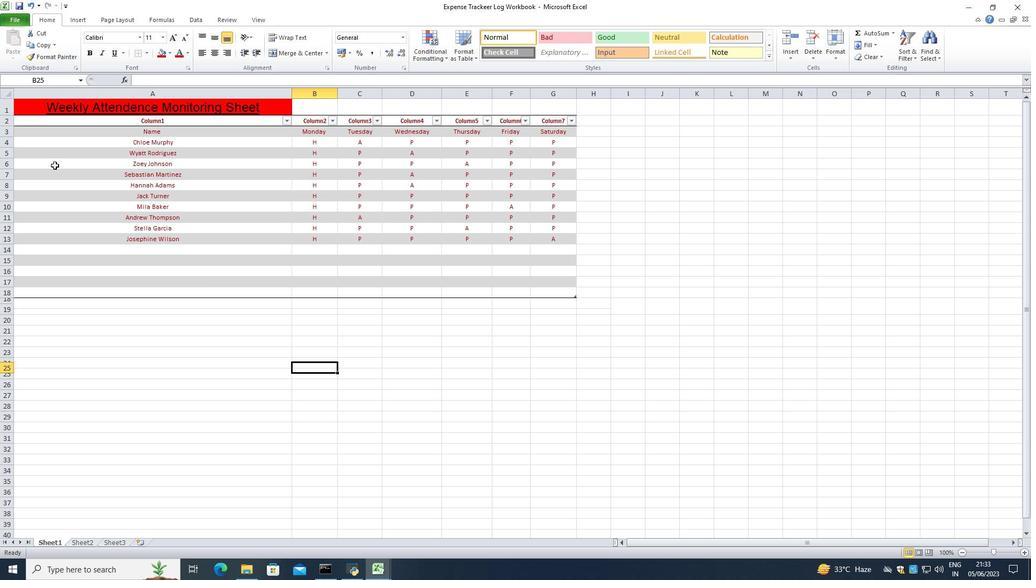 
Action: Key pressed ctrl+S
Screenshot: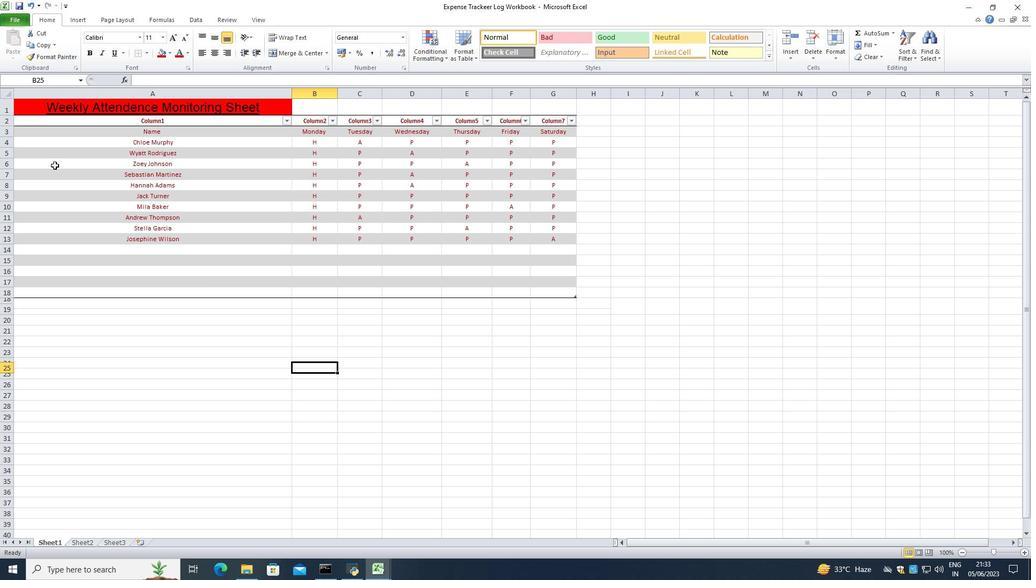 
Action: Mouse moved to (127, 211)
Screenshot: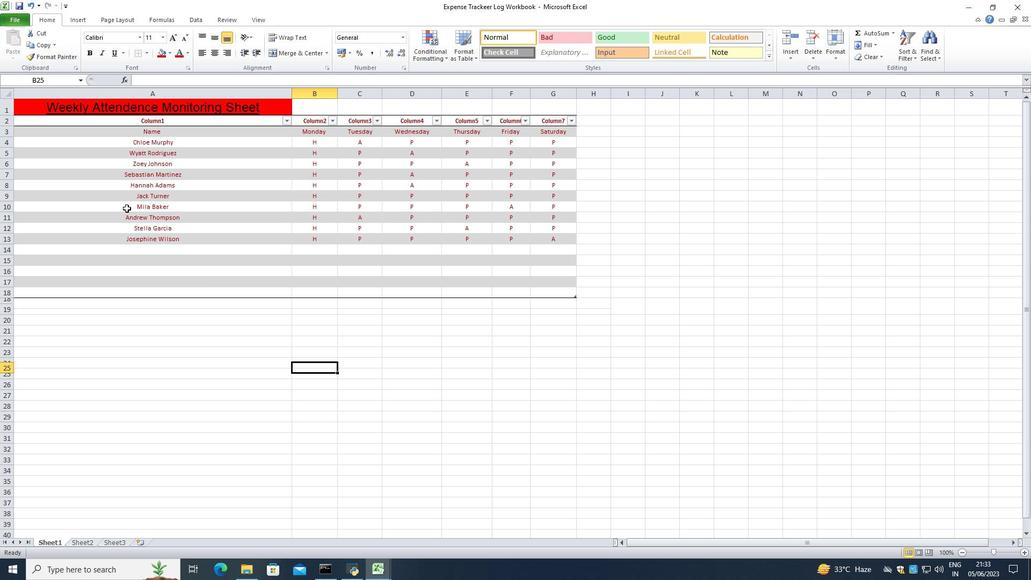 
Action: Key pressed ctrl+S
Screenshot: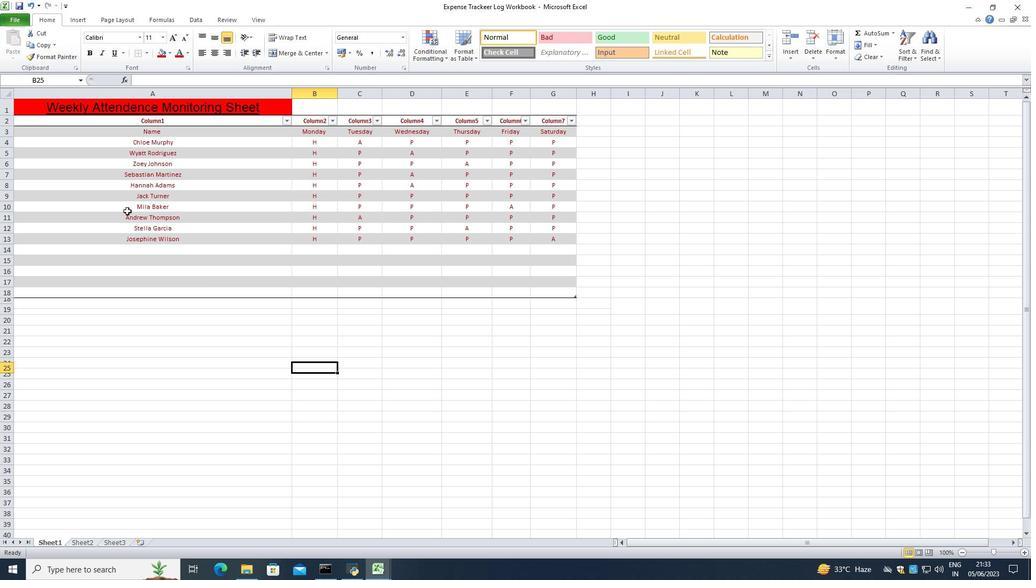 
Action: Mouse moved to (79, 144)
Screenshot: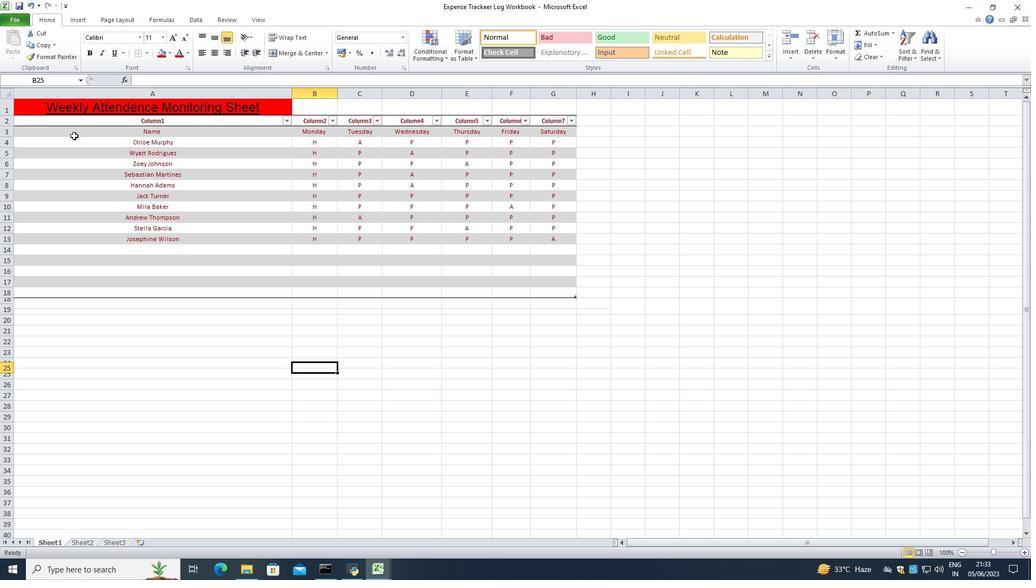 
